 Task: Open Card Card0000000149 in Board Board0000000038 in Workspace WS0000000013 in Trello. Add Member Email0000000049 to Card Card0000000149 in Board Board0000000038 in Workspace WS0000000013 in Trello. Add Purple Label titled Label0000000149 to Card Card0000000149 in Board Board0000000038 in Workspace WS0000000013 in Trello. Add Checklist CL0000000149 to Card Card0000000149 in Board Board0000000038 in Workspace WS0000000013 in Trello. Add Dates with Start Date as Aug 01 2023 and Due Date as Aug 31 2023 to Card Card0000000149 in Board Board0000000038 in Workspace WS0000000013 in Trello
Action: Mouse moved to (157, 537)
Screenshot: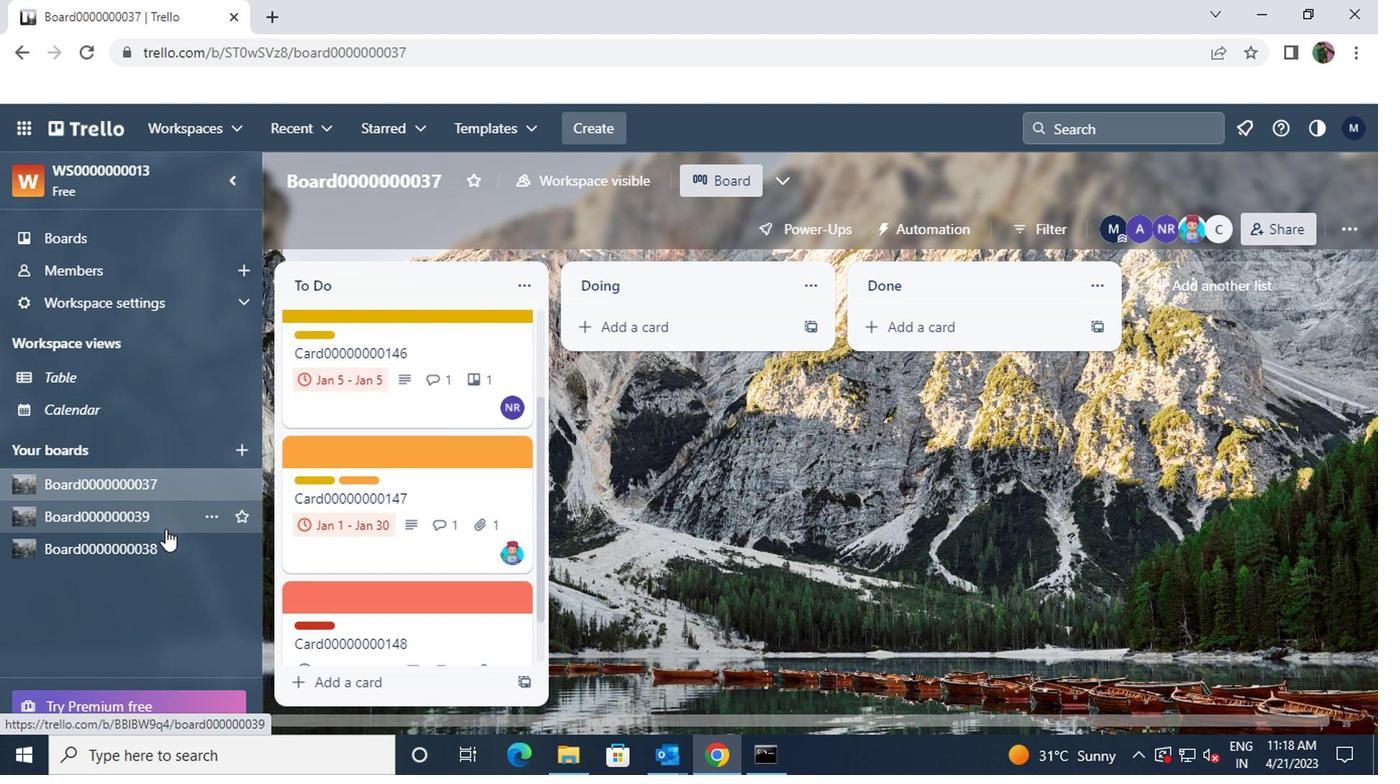 
Action: Mouse pressed left at (157, 537)
Screenshot: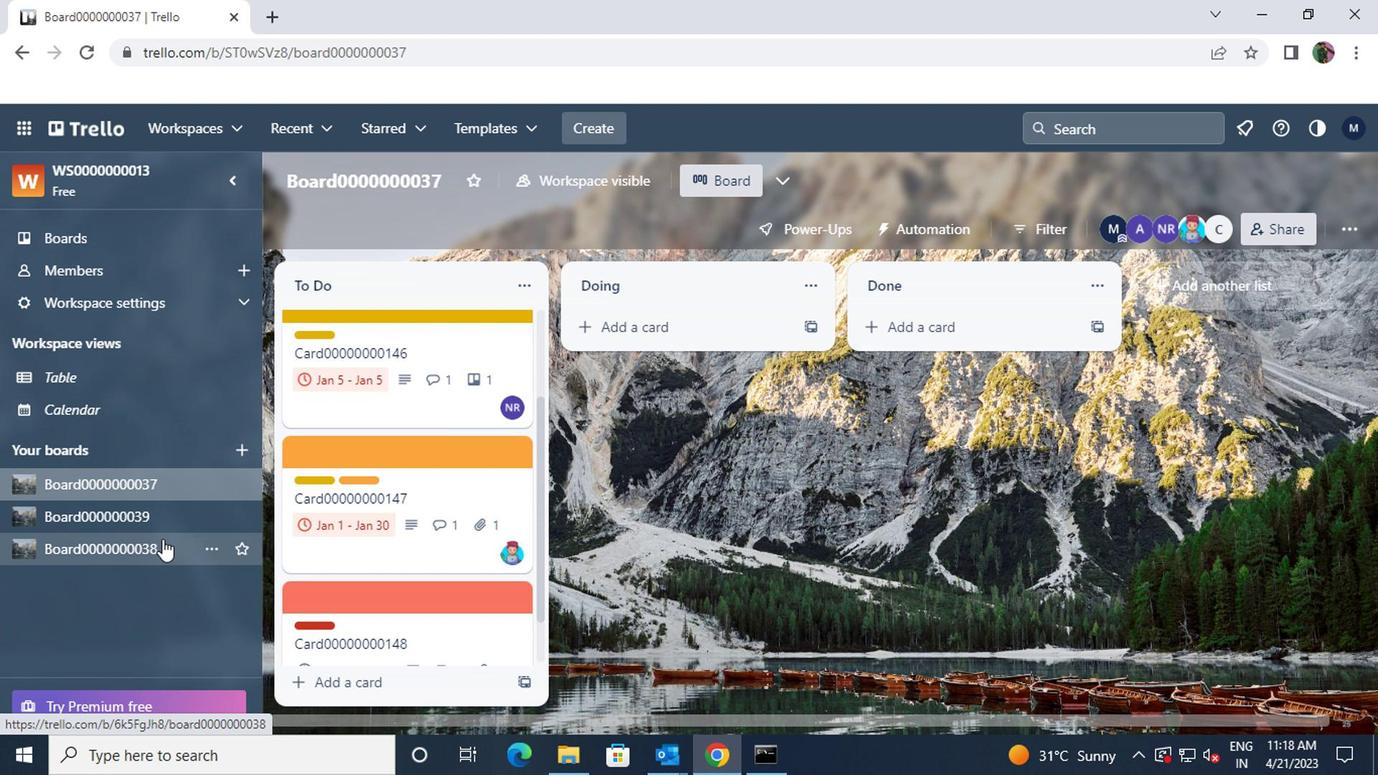 
Action: Mouse moved to (330, 286)
Screenshot: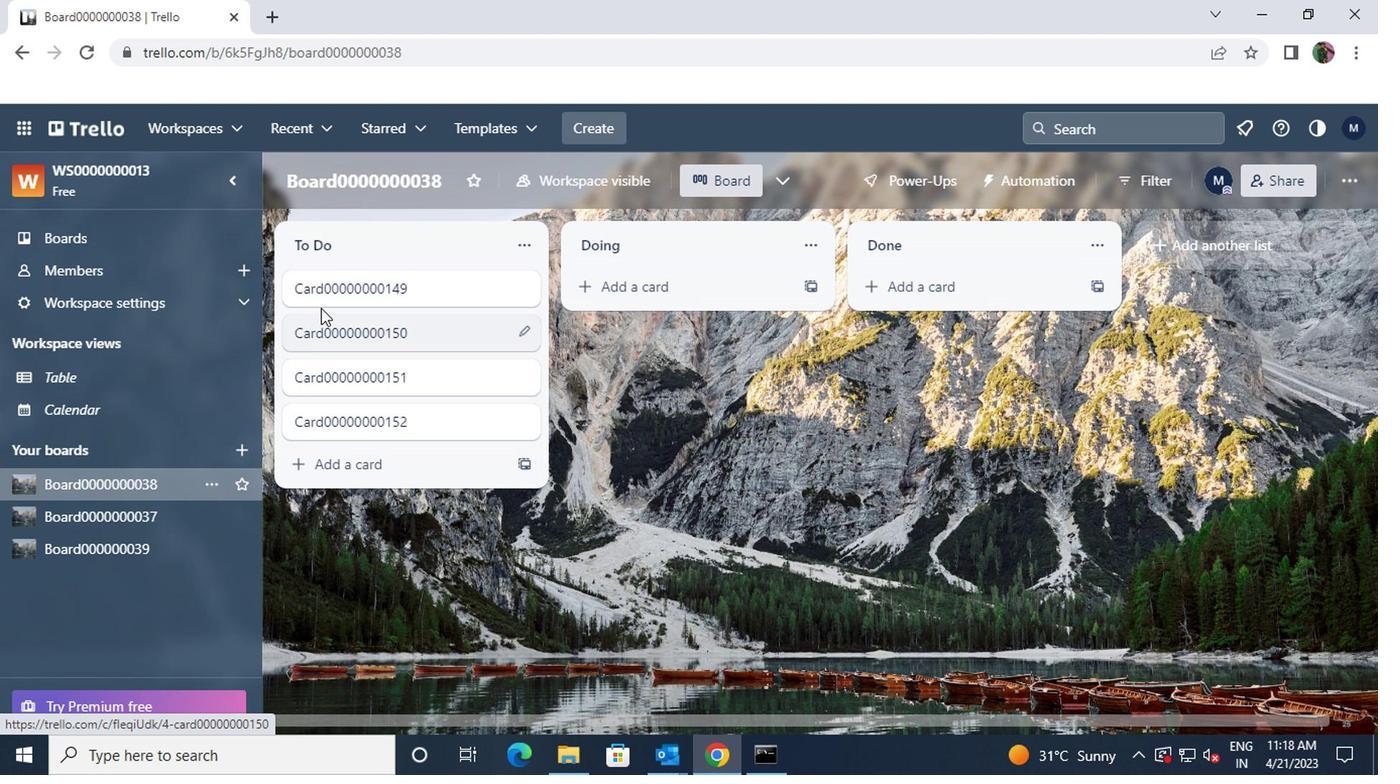 
Action: Mouse pressed left at (330, 286)
Screenshot: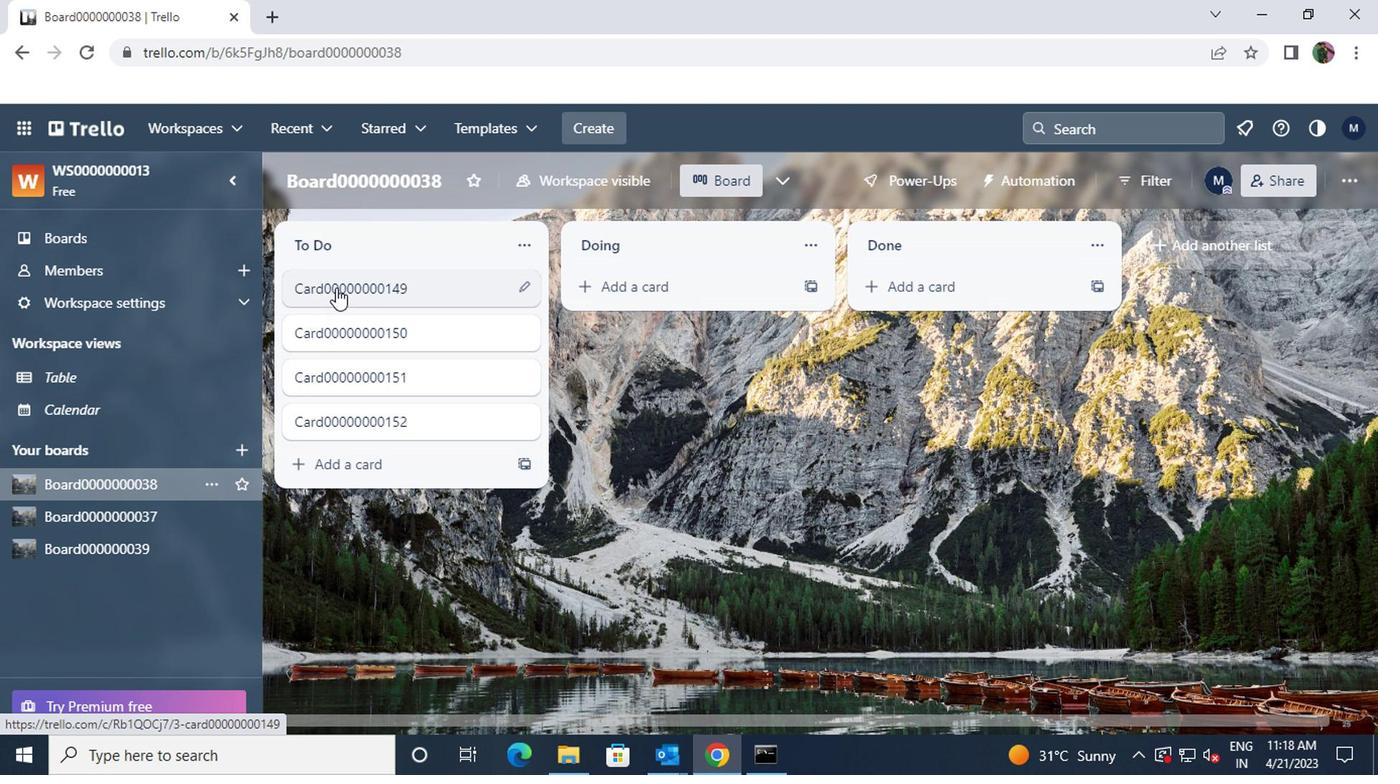 
Action: Mouse moved to (1011, 286)
Screenshot: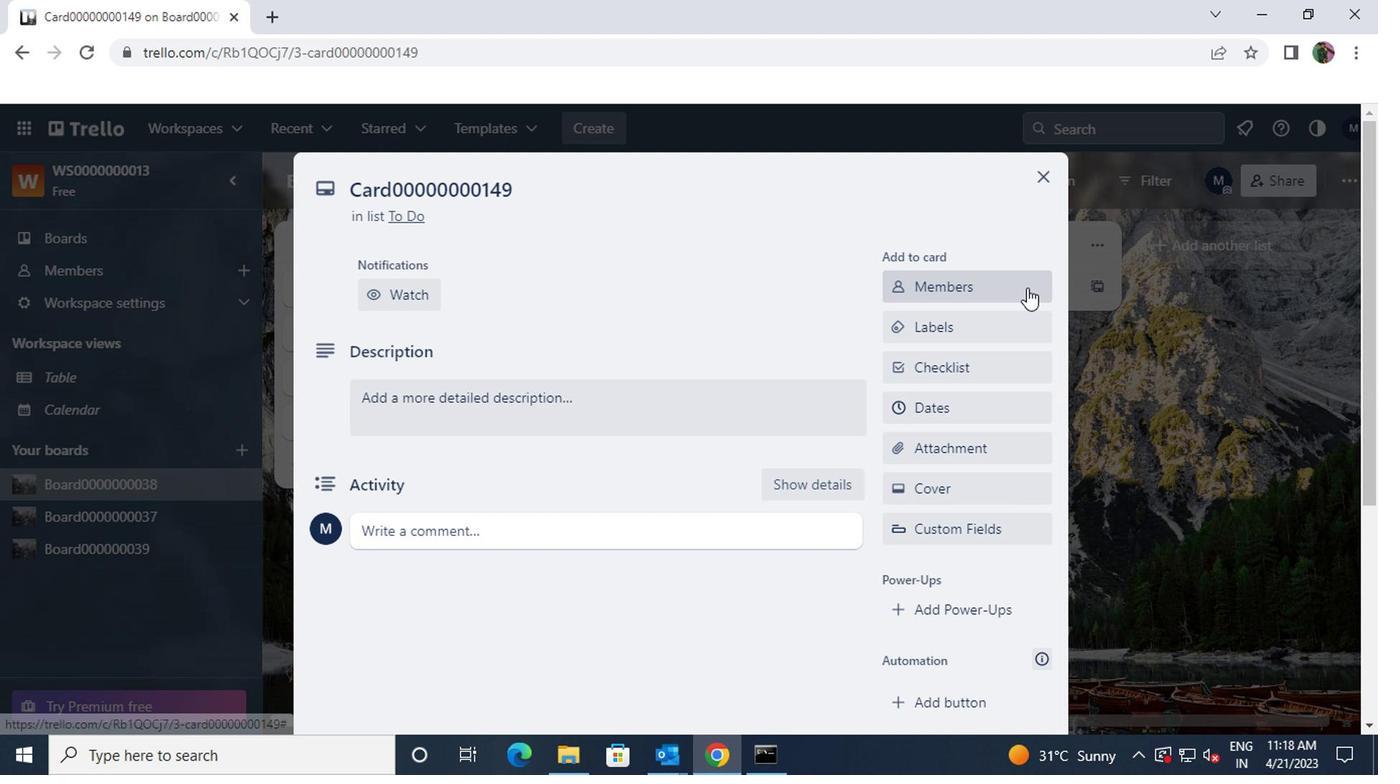 
Action: Mouse pressed left at (1011, 286)
Screenshot: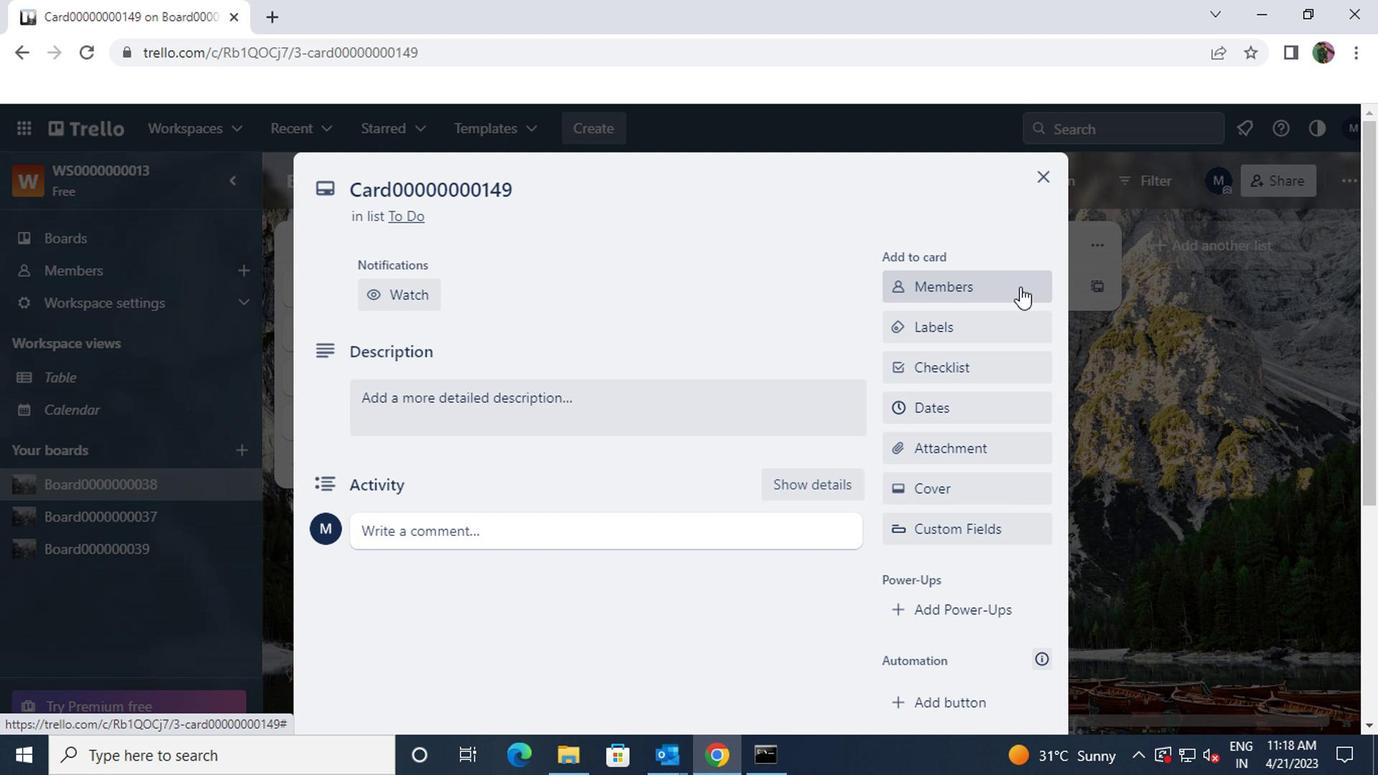 
Action: Mouse moved to (999, 291)
Screenshot: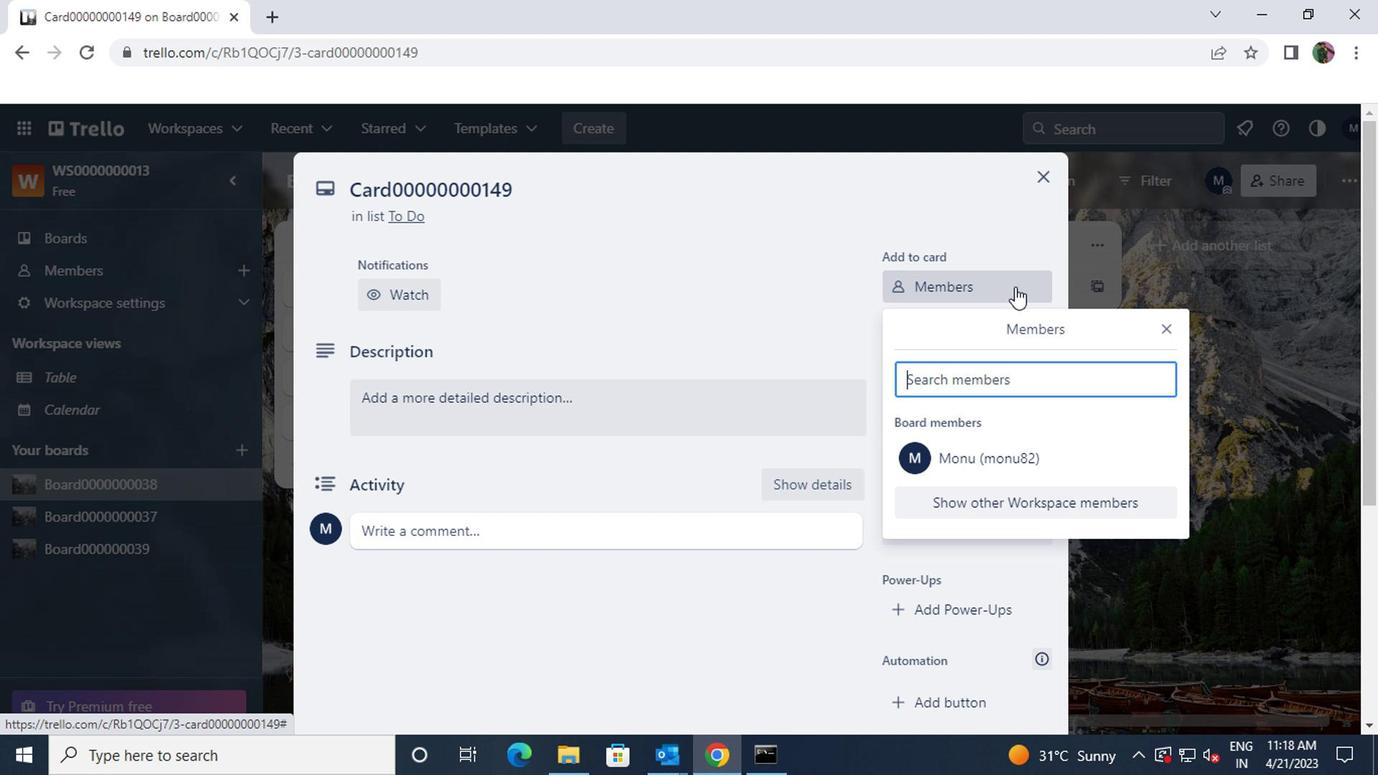 
Action: Key pressed ayush98111<Key.shift>@GMAIL.COM
Screenshot: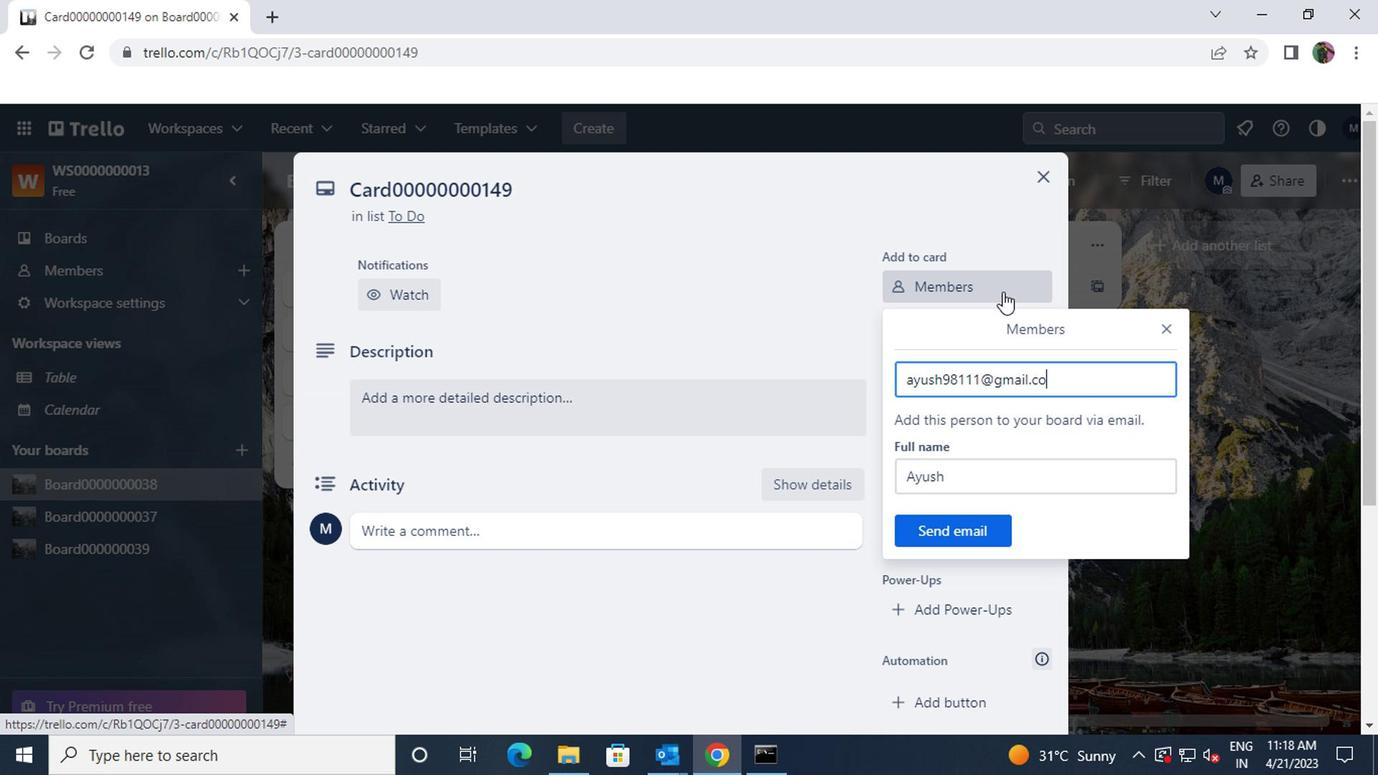 
Action: Mouse moved to (964, 524)
Screenshot: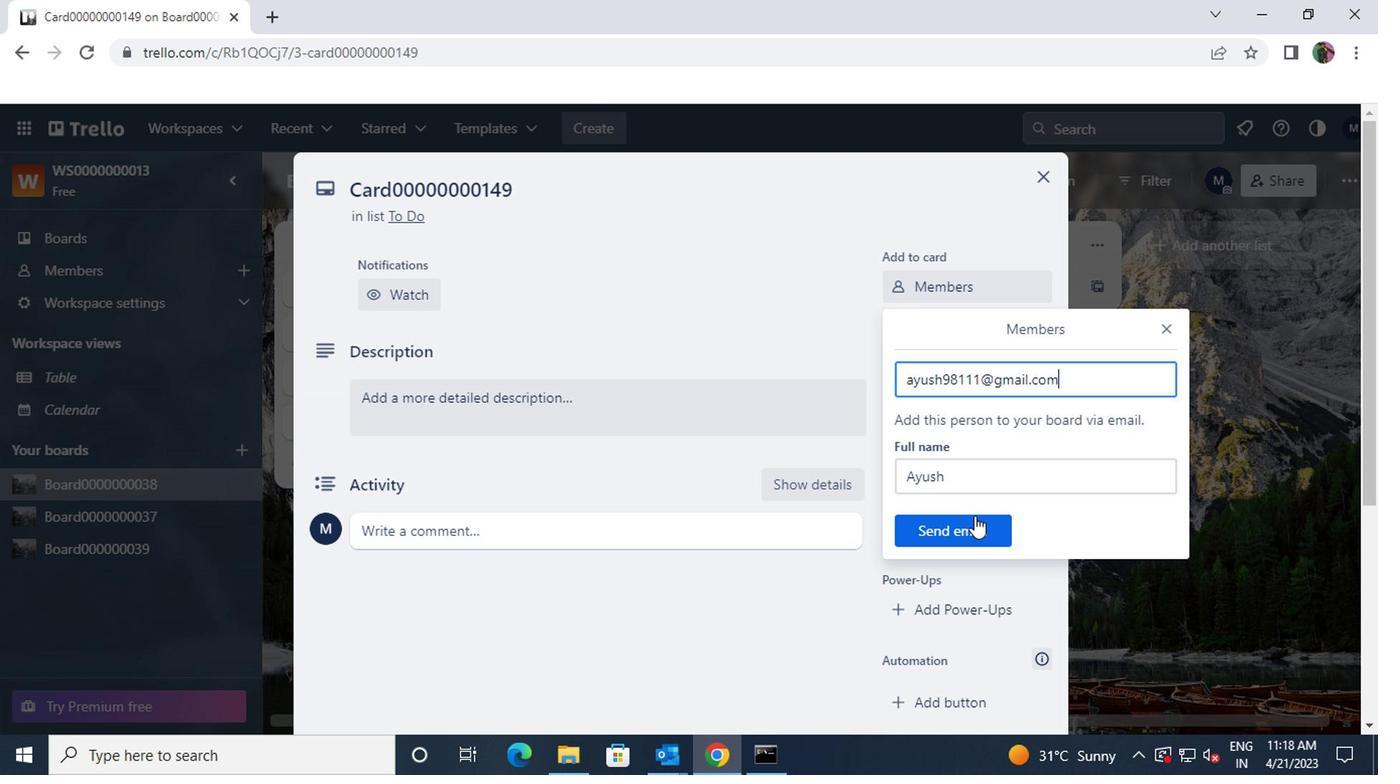 
Action: Mouse pressed left at (964, 524)
Screenshot: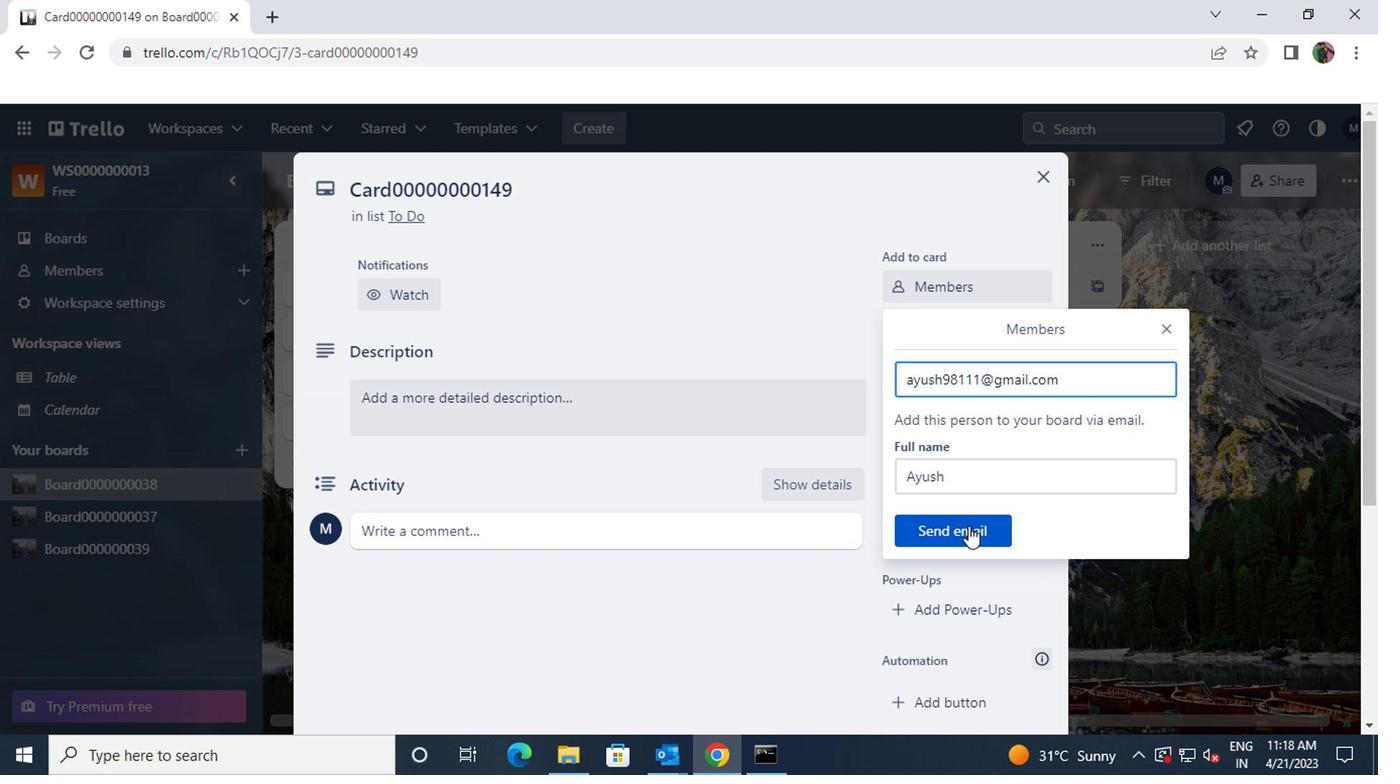 
Action: Mouse moved to (937, 331)
Screenshot: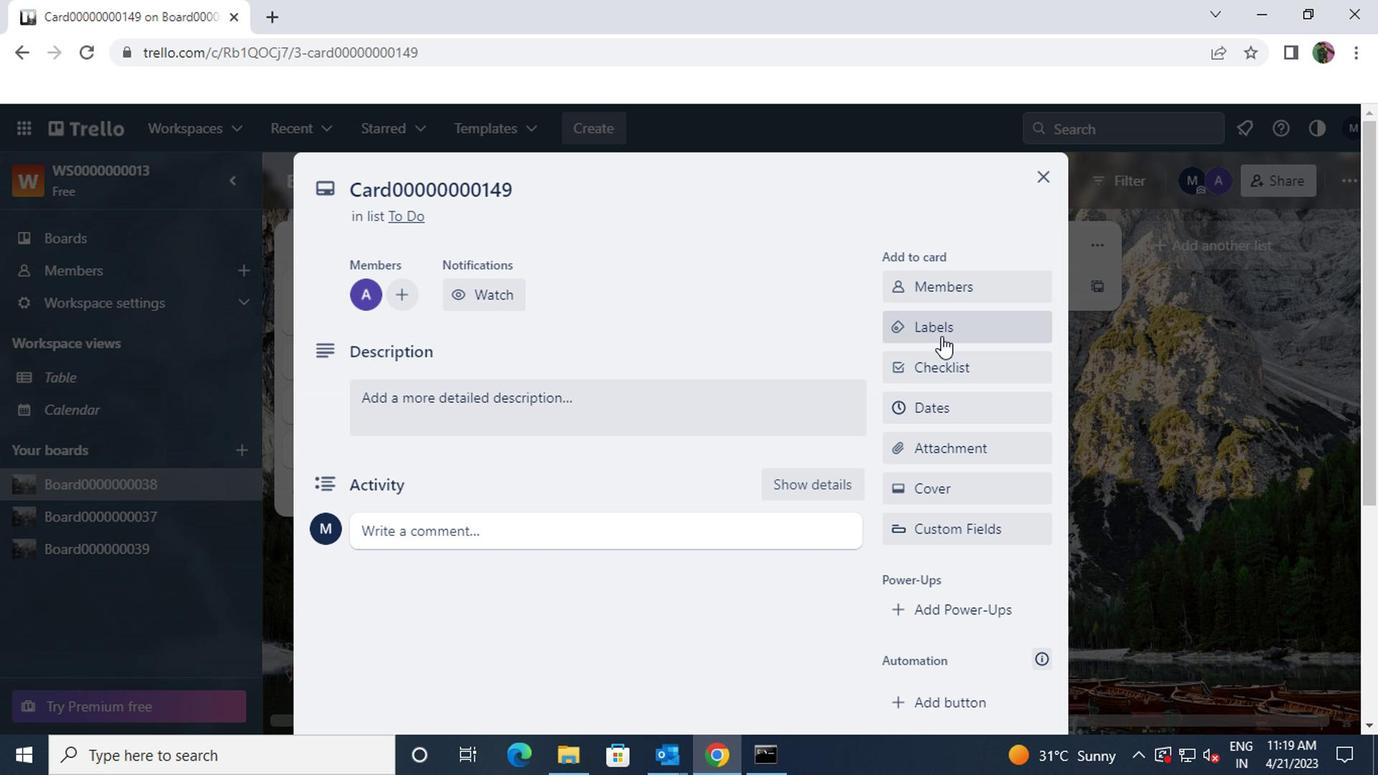 
Action: Mouse pressed left at (937, 331)
Screenshot: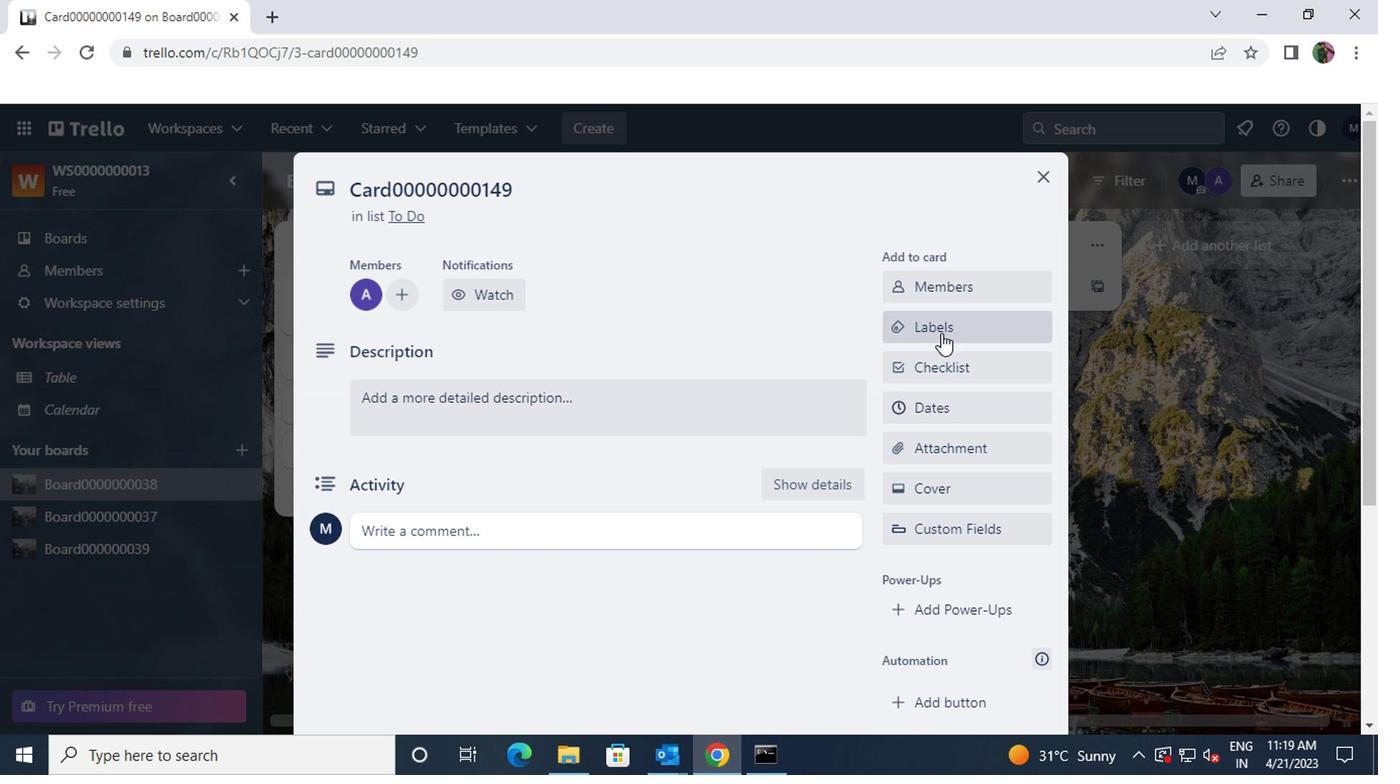 
Action: Mouse moved to (1001, 527)
Screenshot: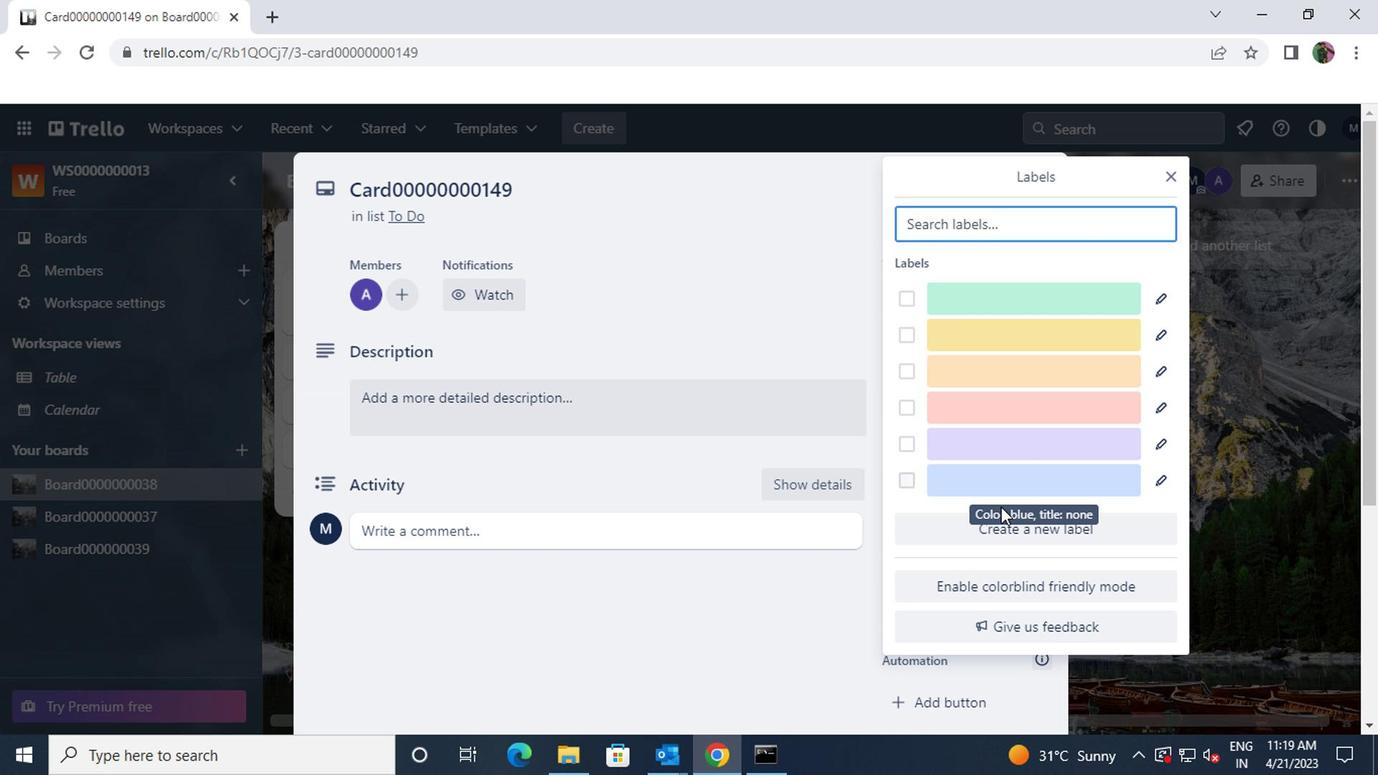 
Action: Mouse pressed left at (1001, 527)
Screenshot: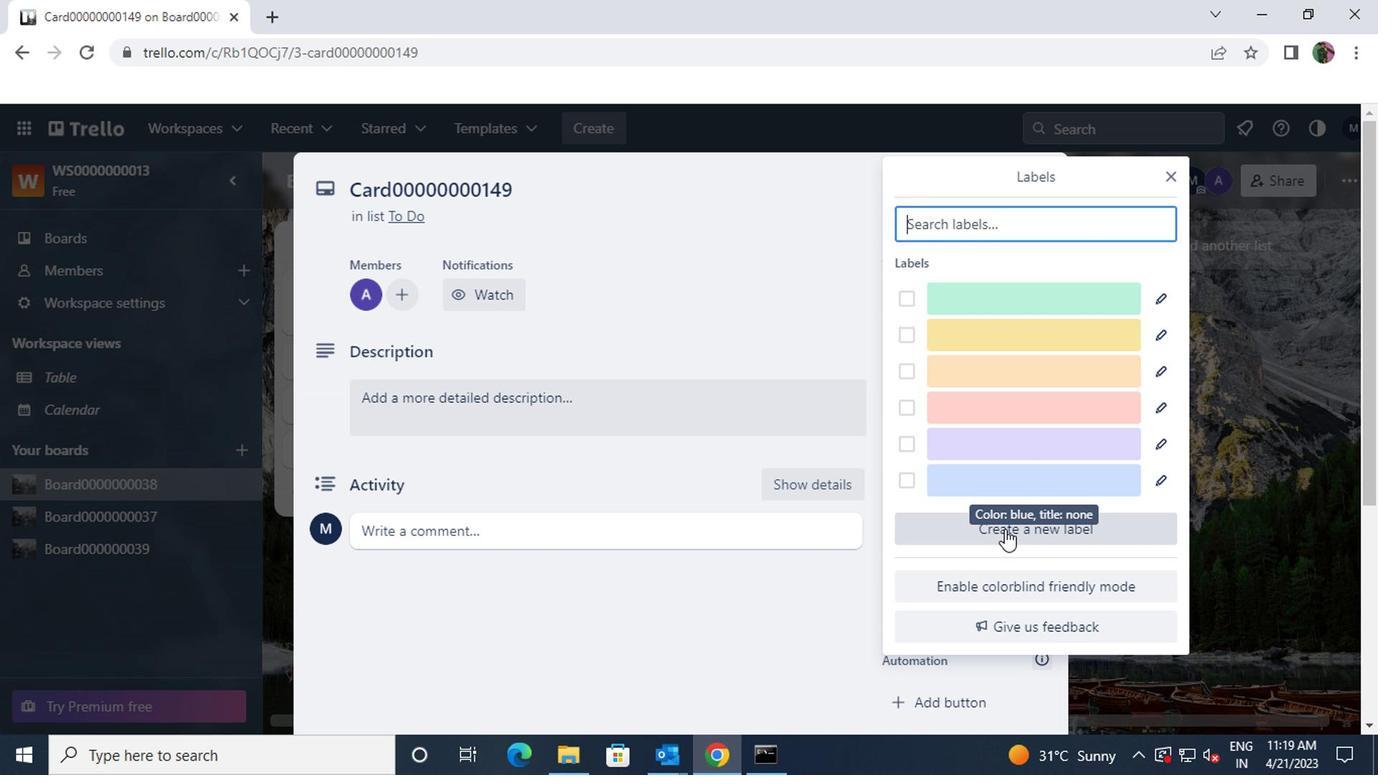 
Action: Mouse moved to (949, 363)
Screenshot: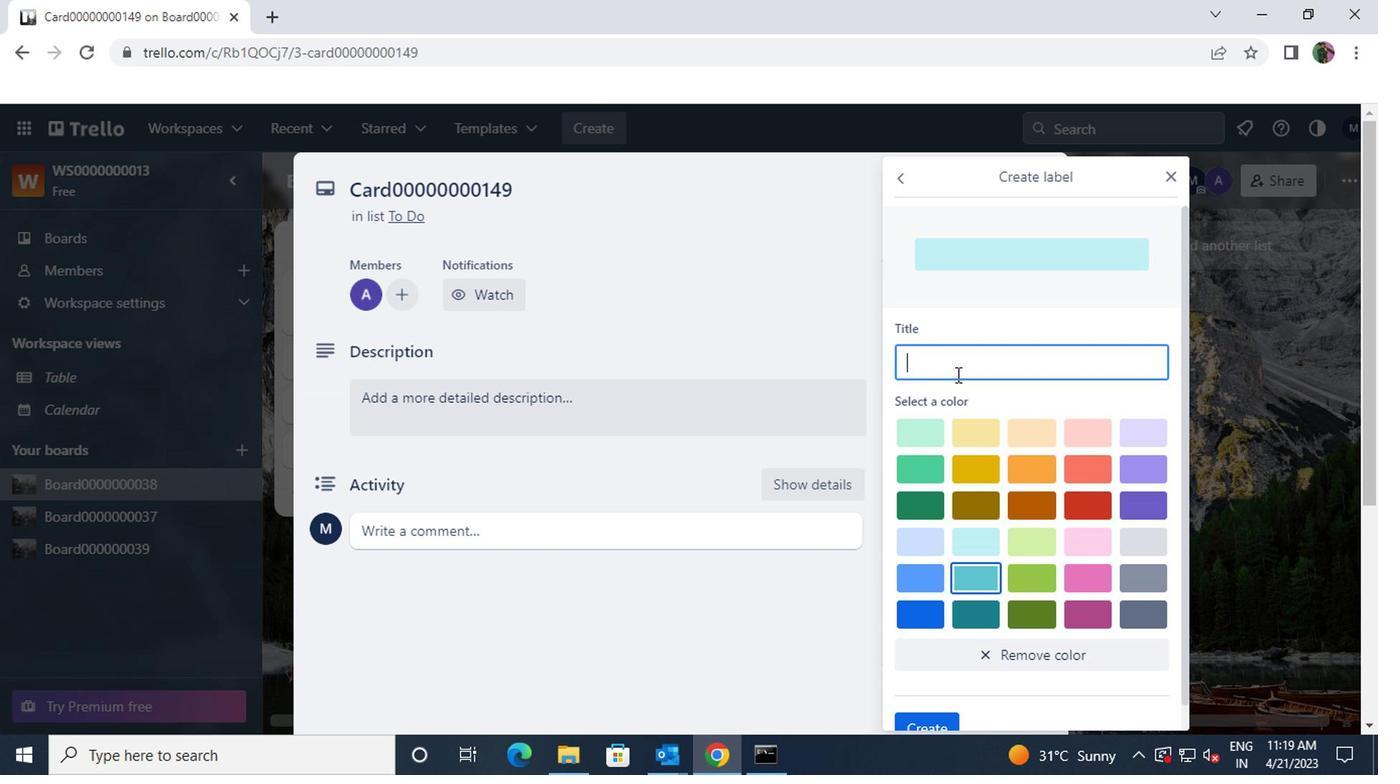 
Action: Mouse pressed left at (949, 363)
Screenshot: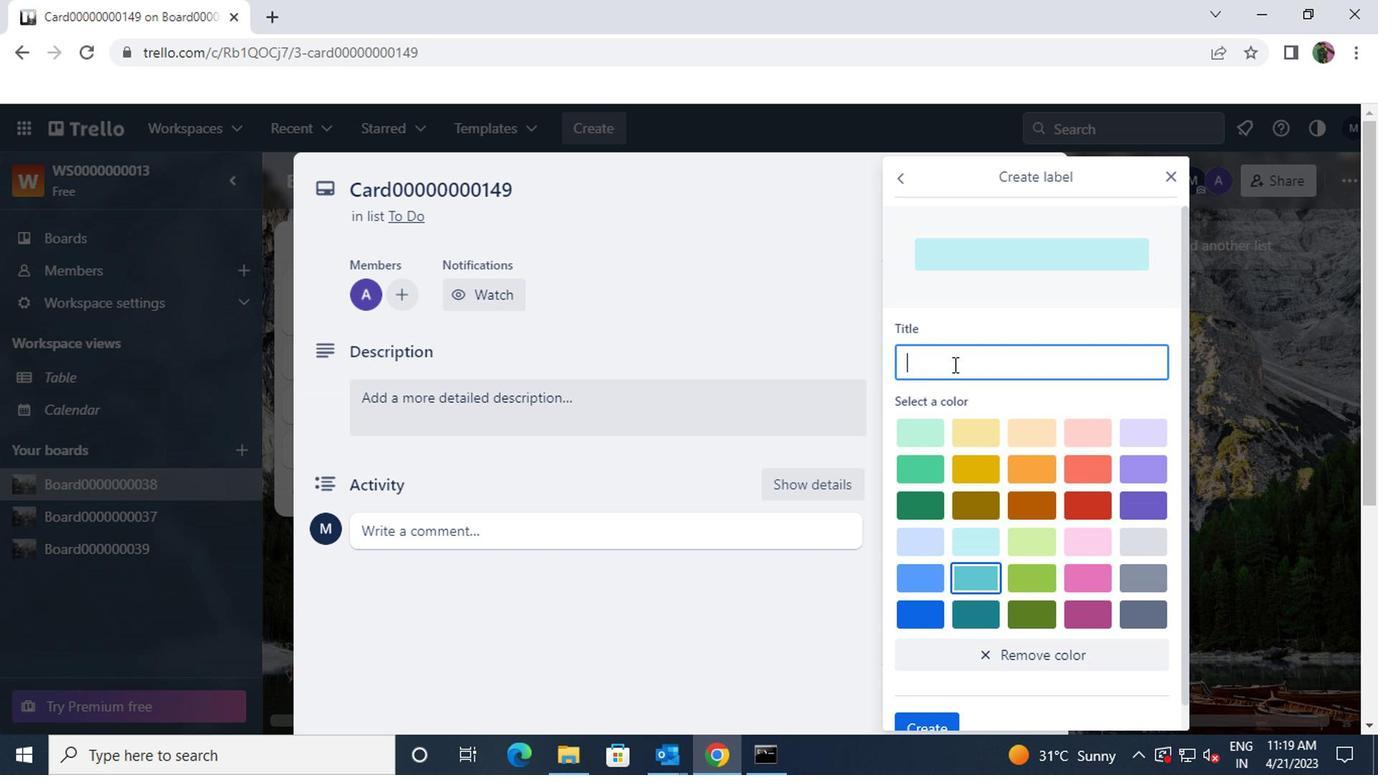 
Action: Key pressed LABEL0000000149
Screenshot: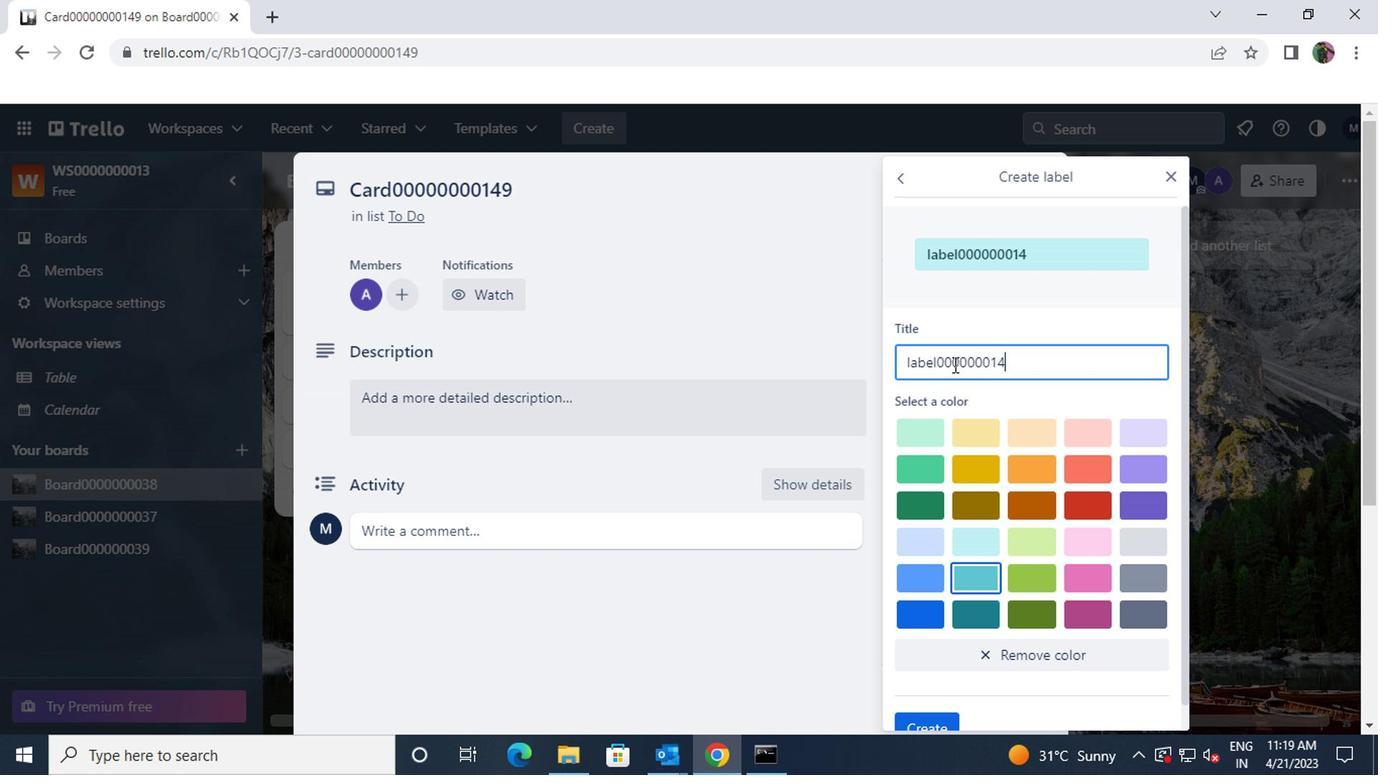 
Action: Mouse moved to (1145, 499)
Screenshot: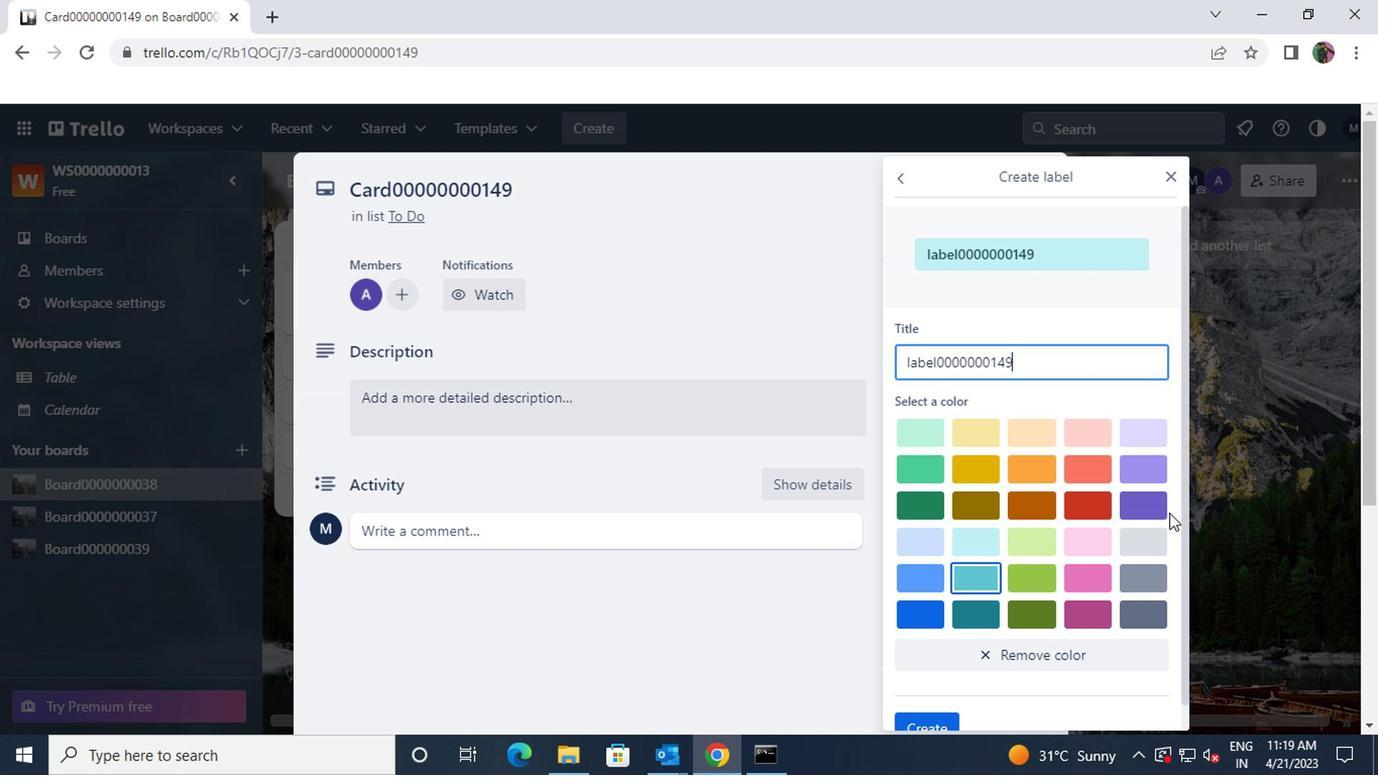 
Action: Mouse pressed left at (1145, 499)
Screenshot: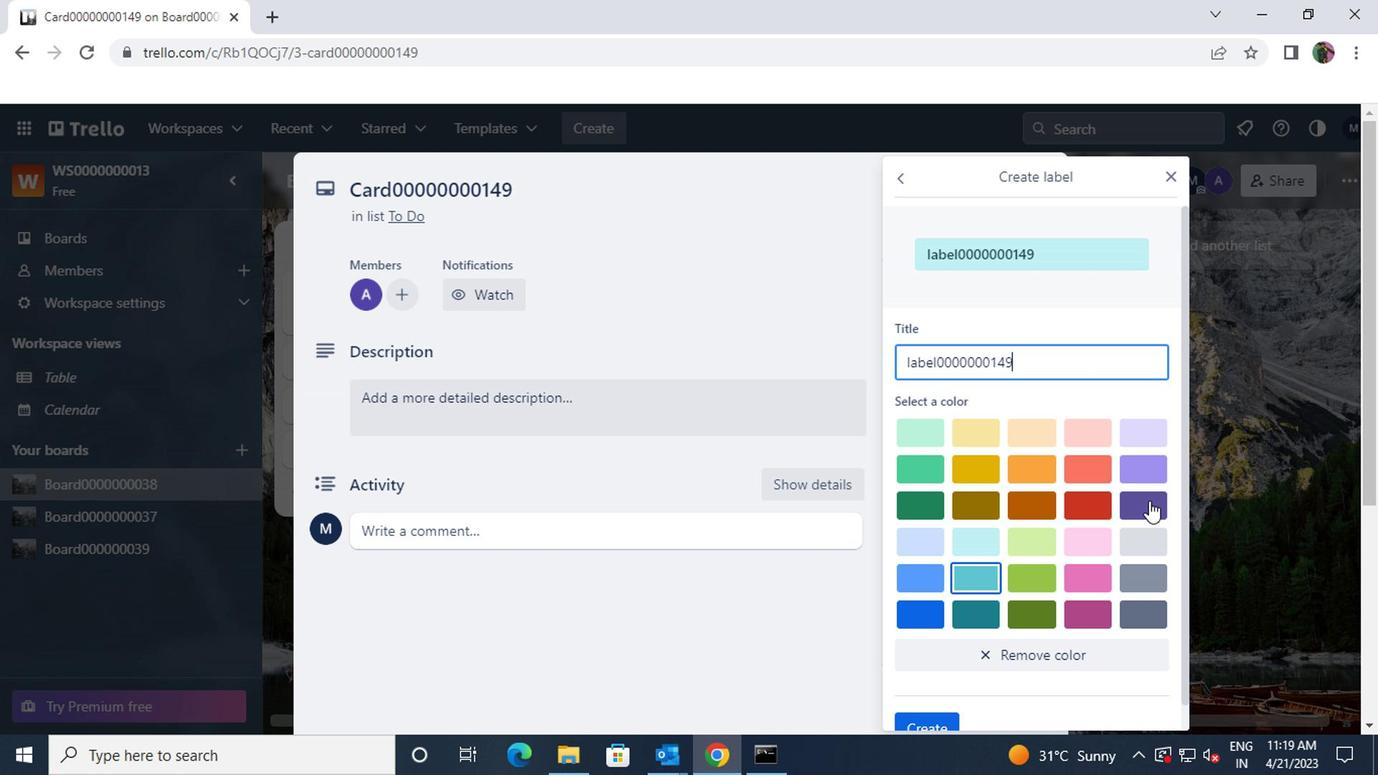
Action: Mouse moved to (1021, 557)
Screenshot: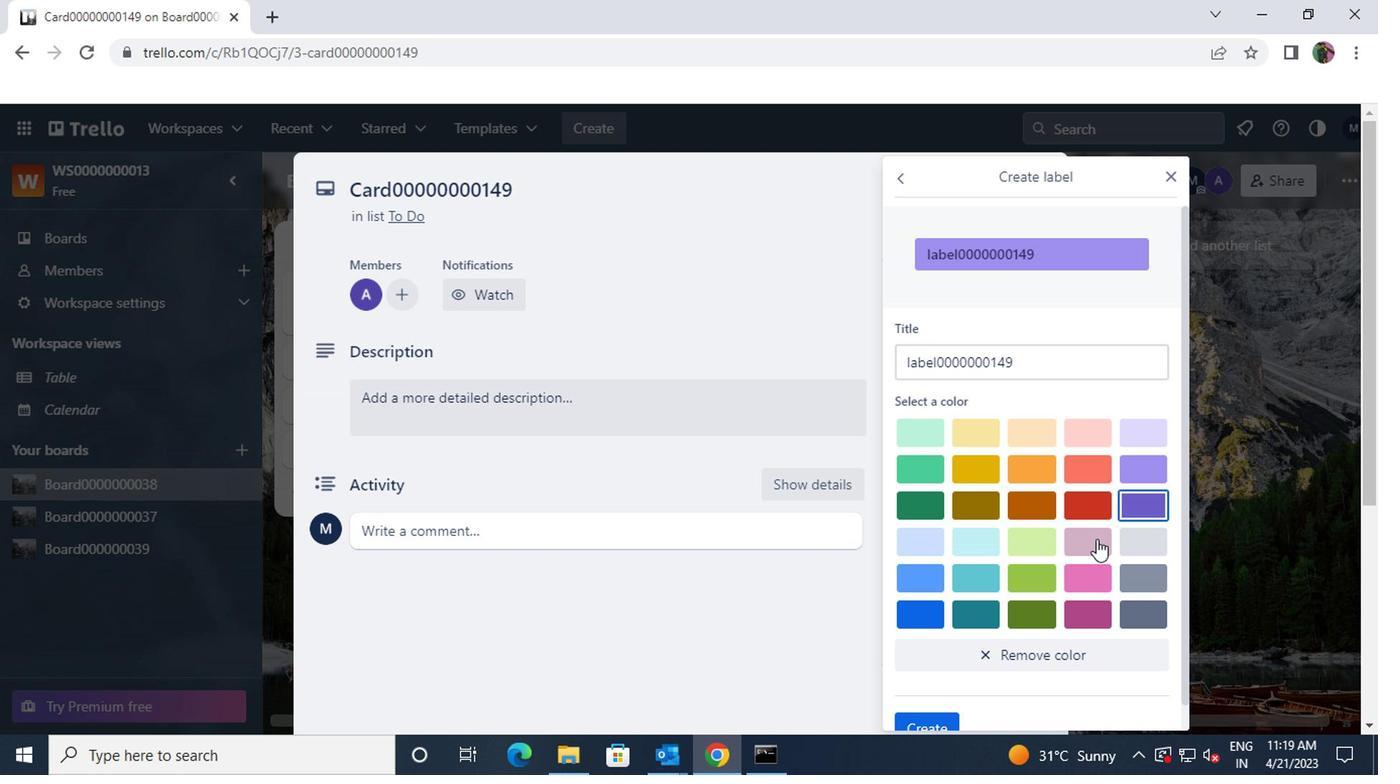 
Action: Mouse scrolled (1021, 557) with delta (0, 0)
Screenshot: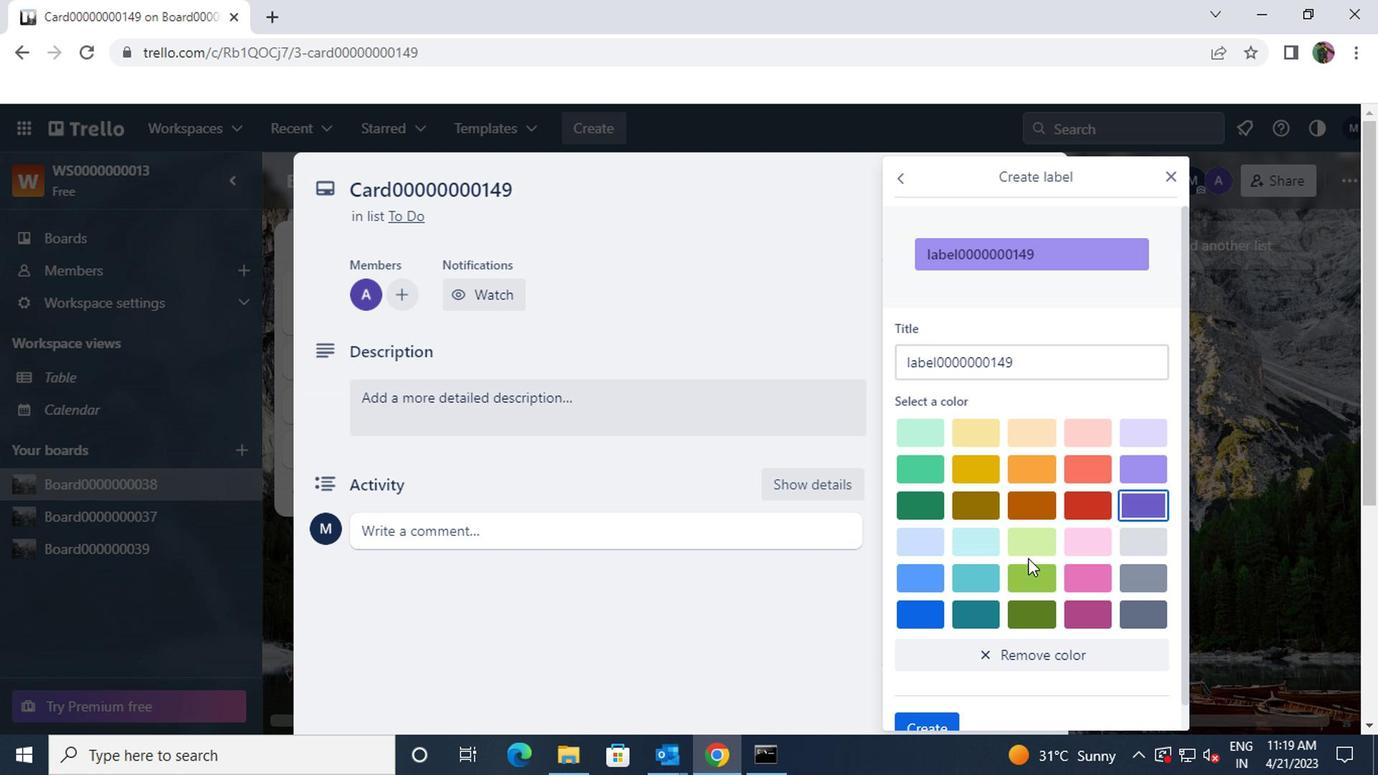 
Action: Mouse scrolled (1021, 557) with delta (0, 0)
Screenshot: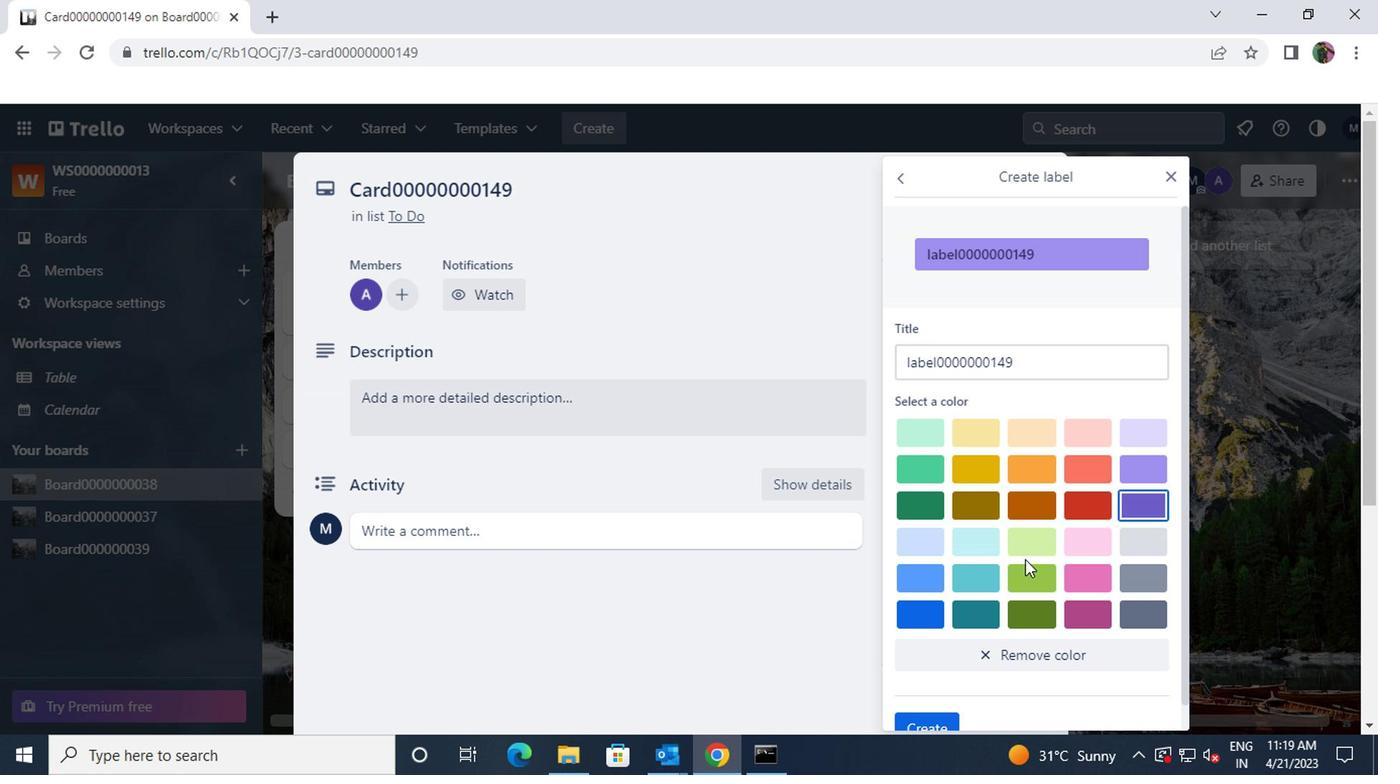 
Action: Mouse moved to (935, 692)
Screenshot: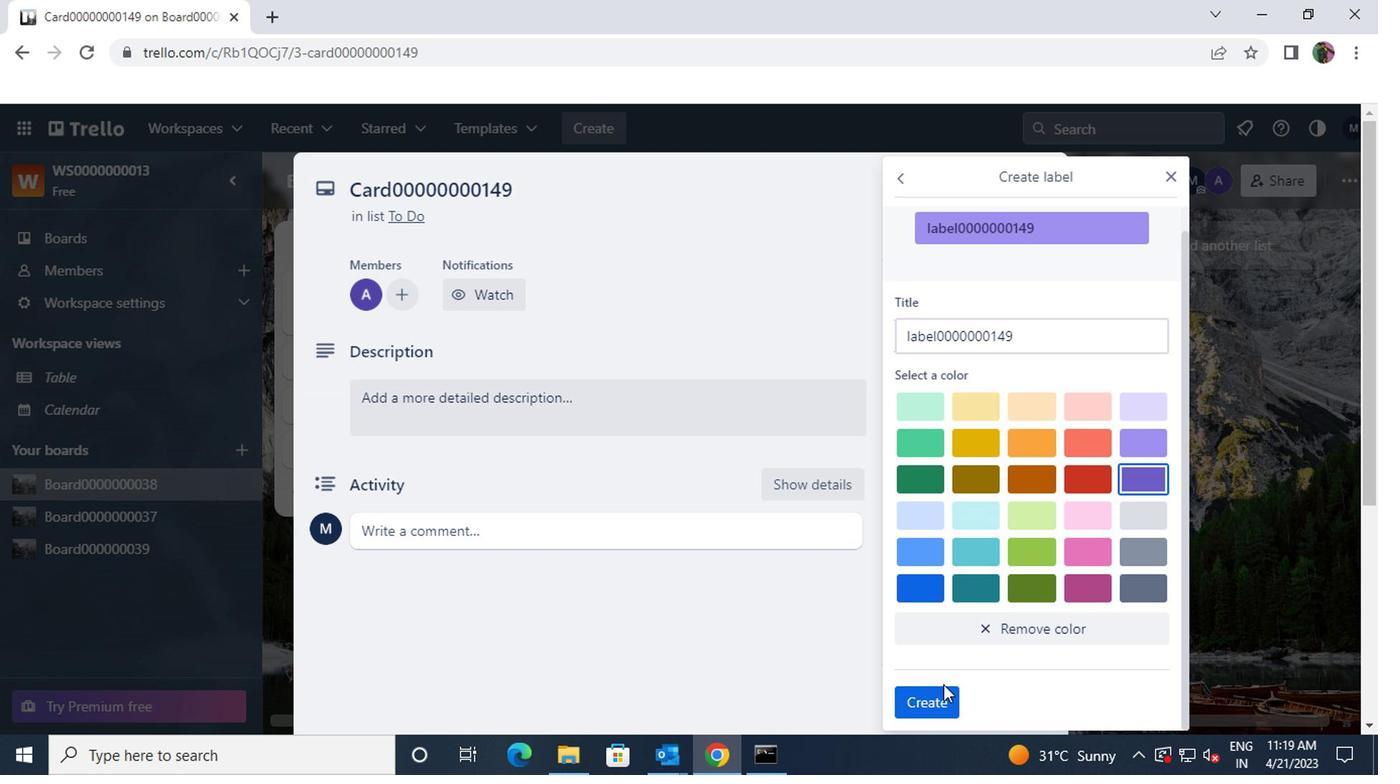 
Action: Mouse pressed left at (935, 692)
Screenshot: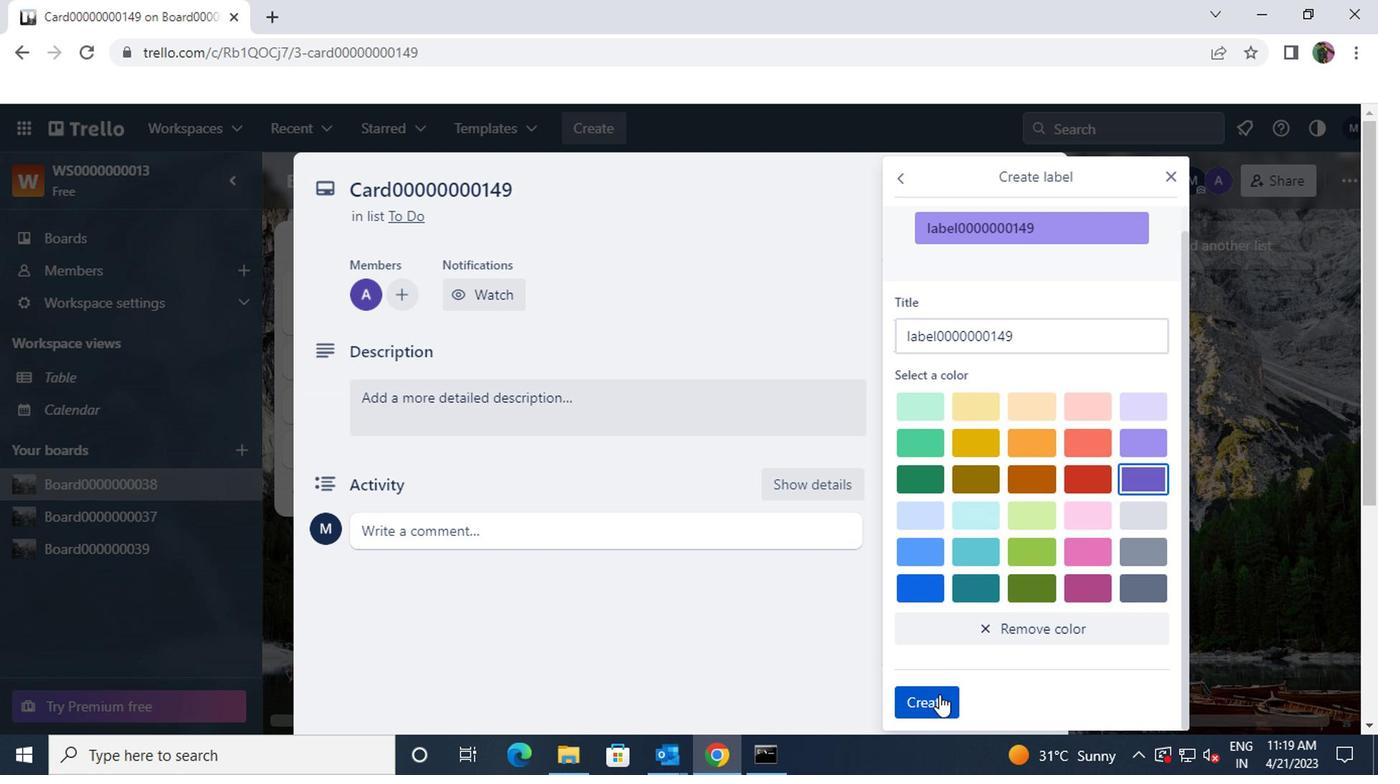 
Action: Mouse moved to (1165, 174)
Screenshot: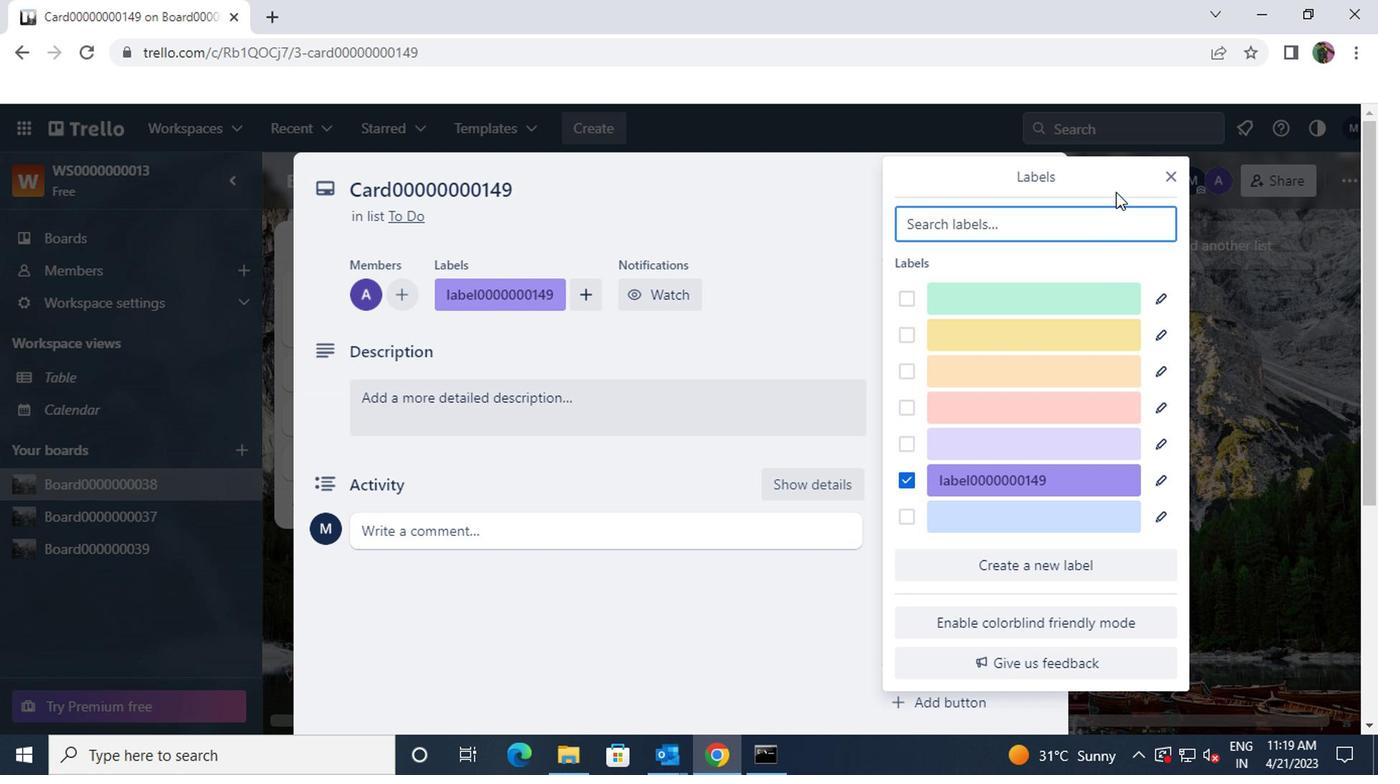 
Action: Mouse pressed left at (1165, 174)
Screenshot: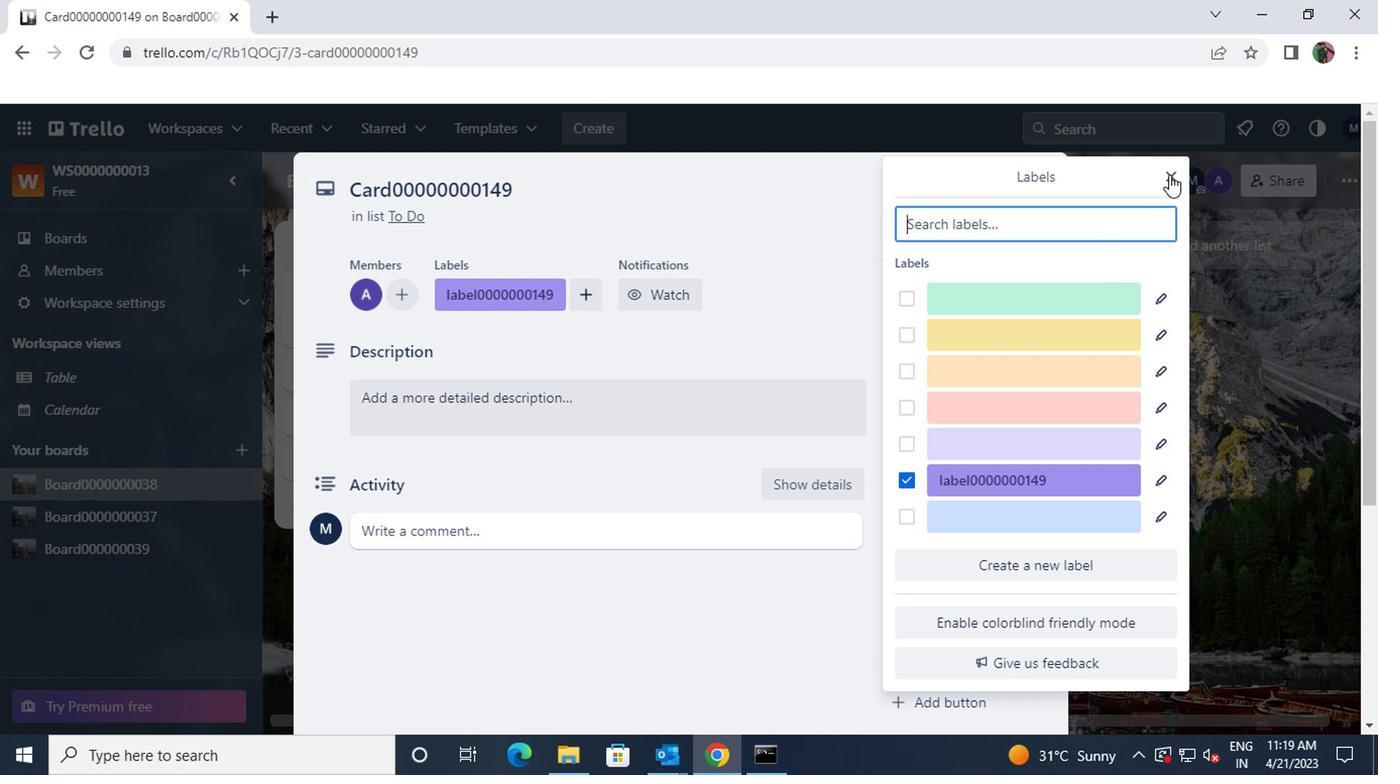 
Action: Mouse moved to (984, 356)
Screenshot: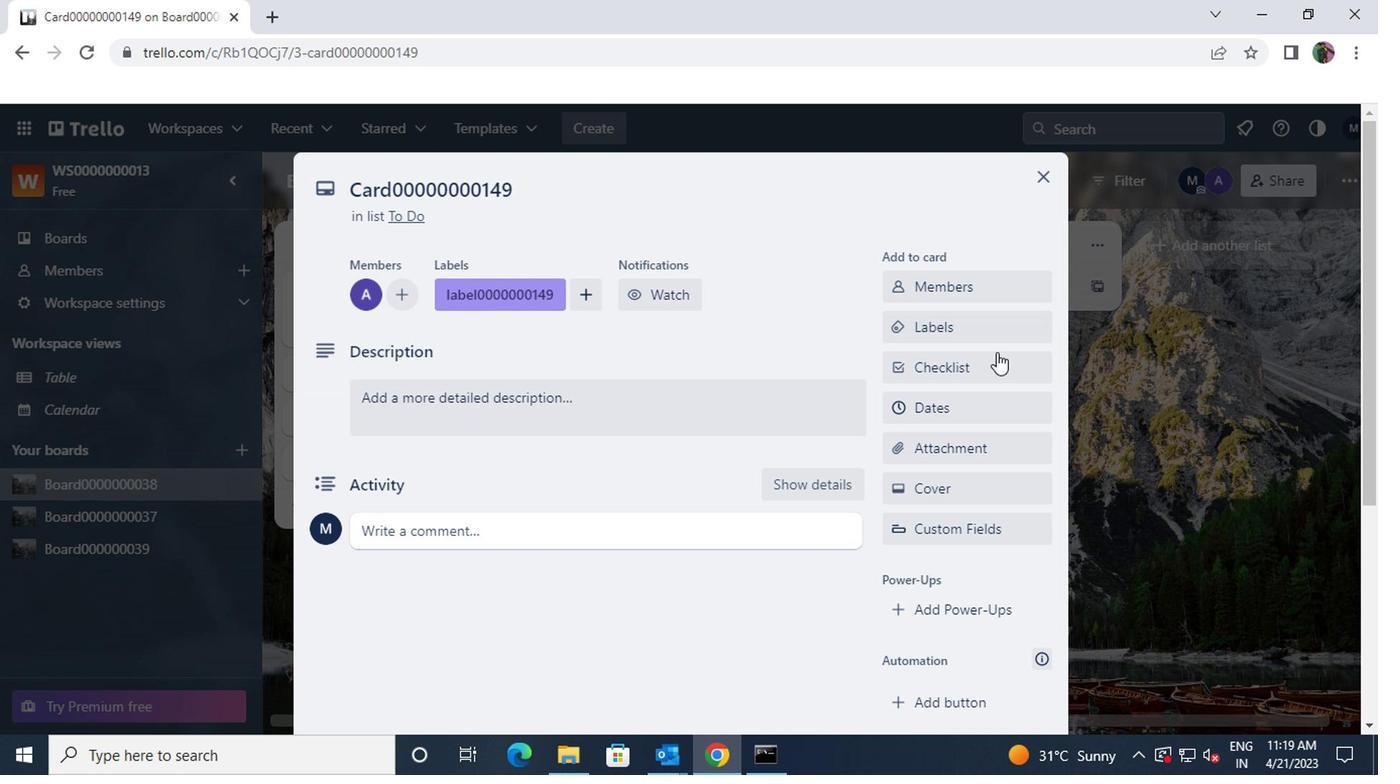 
Action: Mouse pressed left at (984, 356)
Screenshot: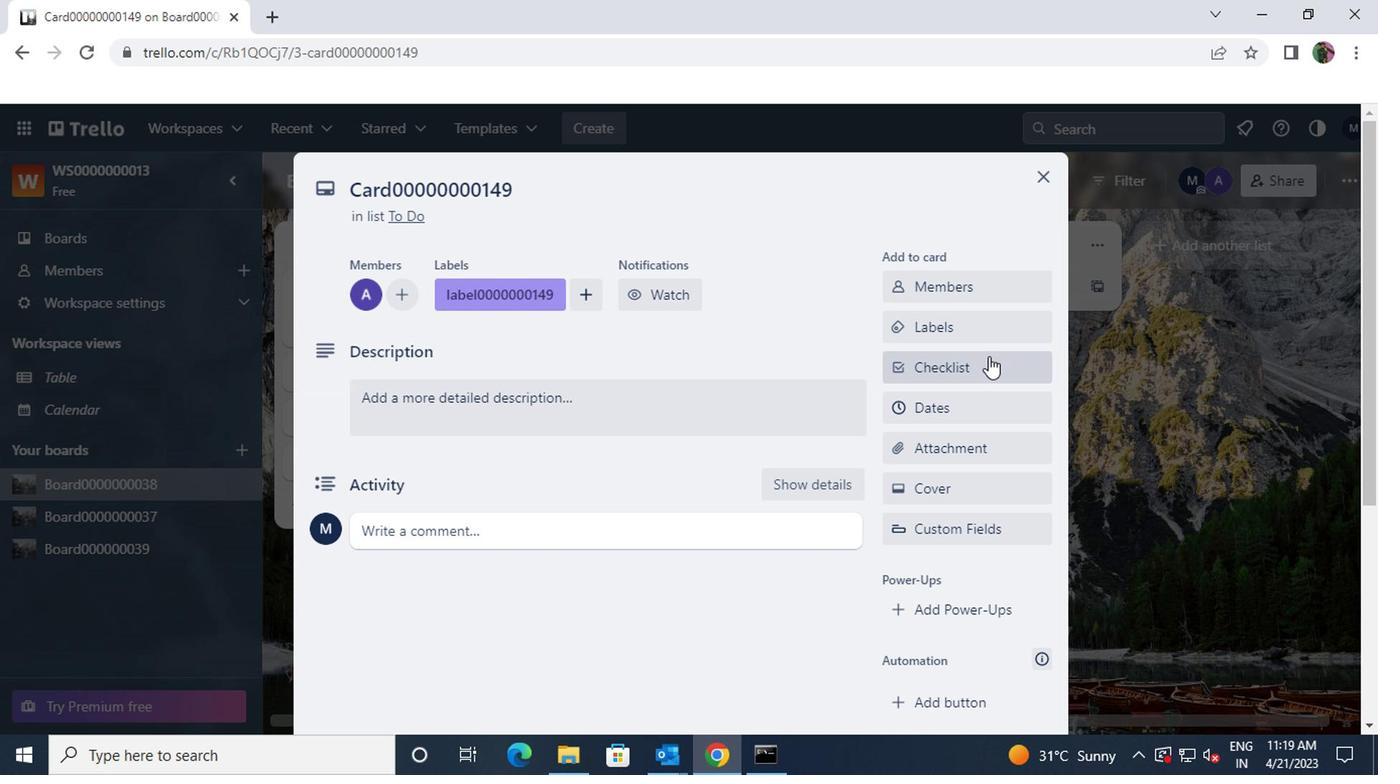 
Action: Key pressed <Key.shift>C<Key.shift>L0000000149
Screenshot: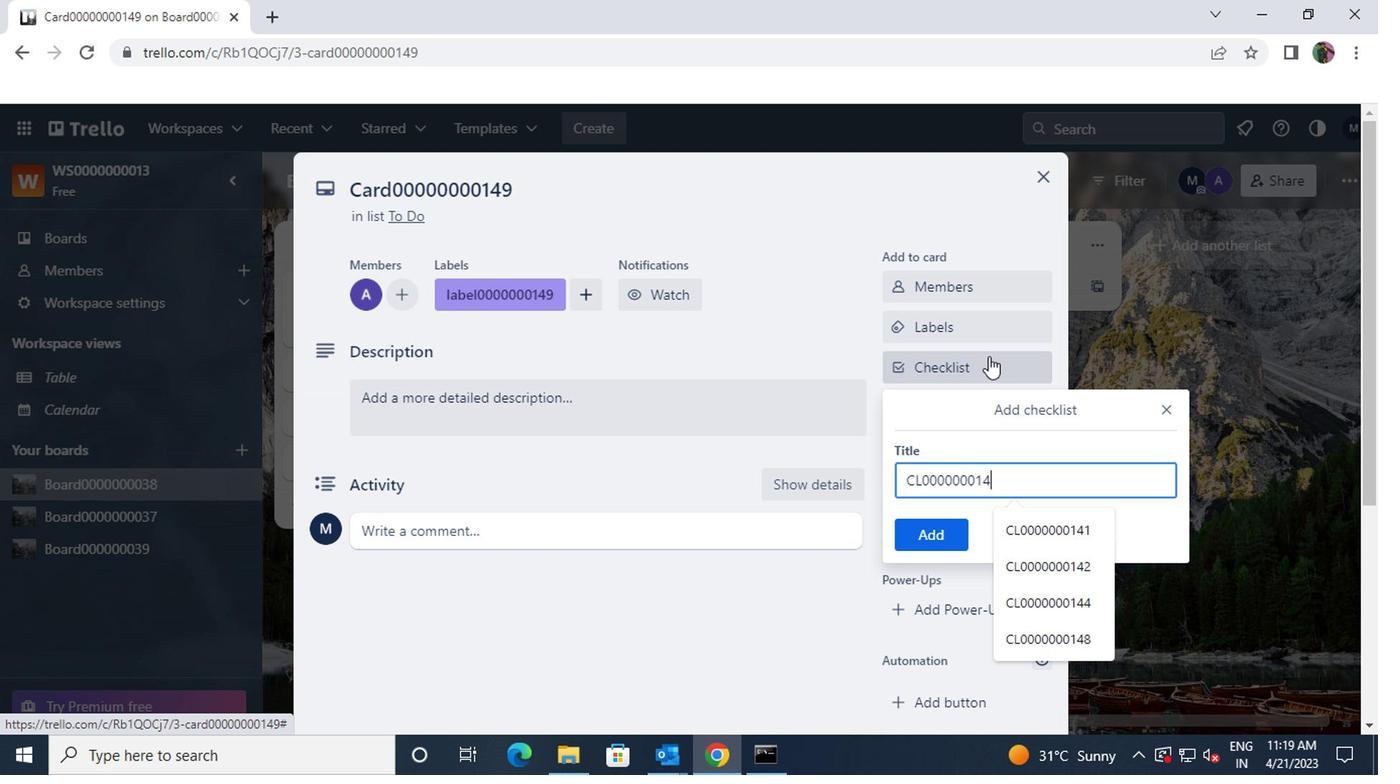 
Action: Mouse moved to (949, 527)
Screenshot: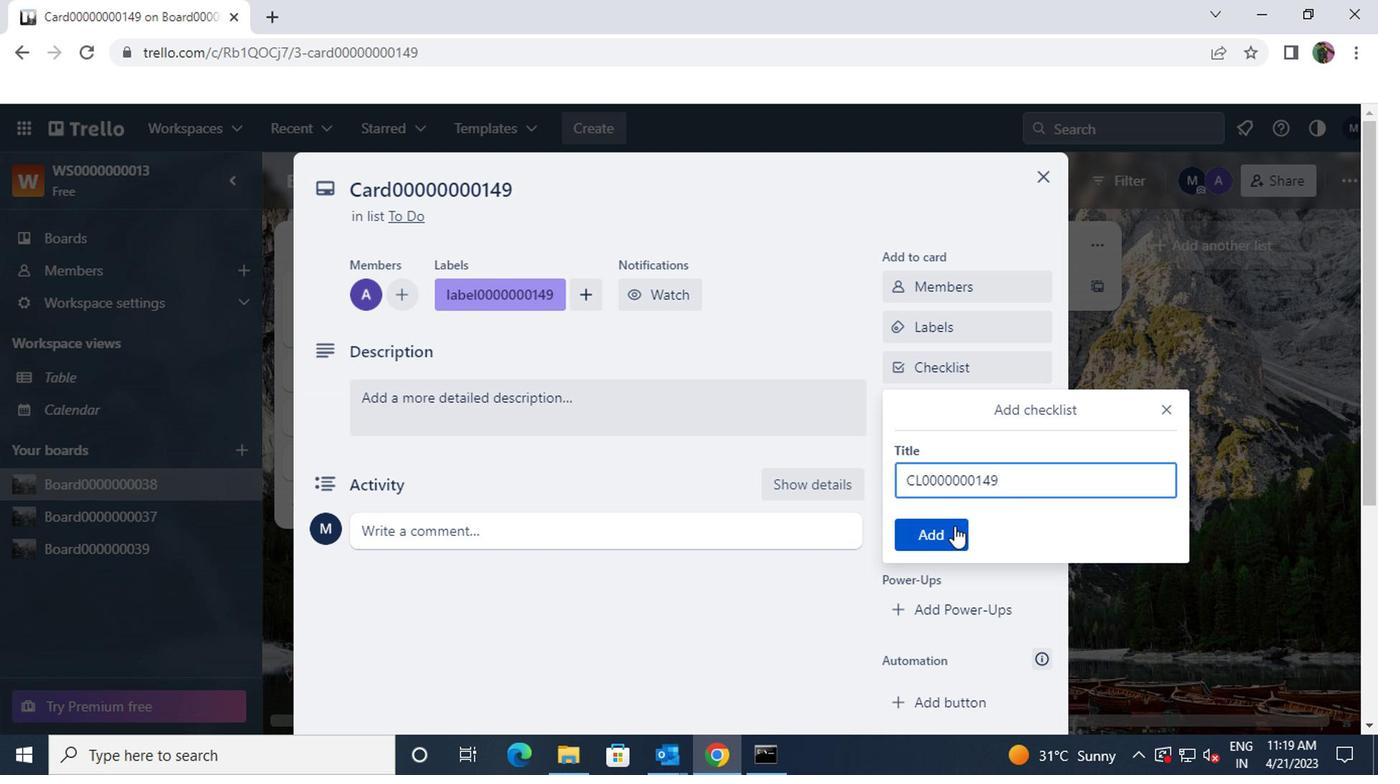
Action: Mouse pressed left at (949, 527)
Screenshot: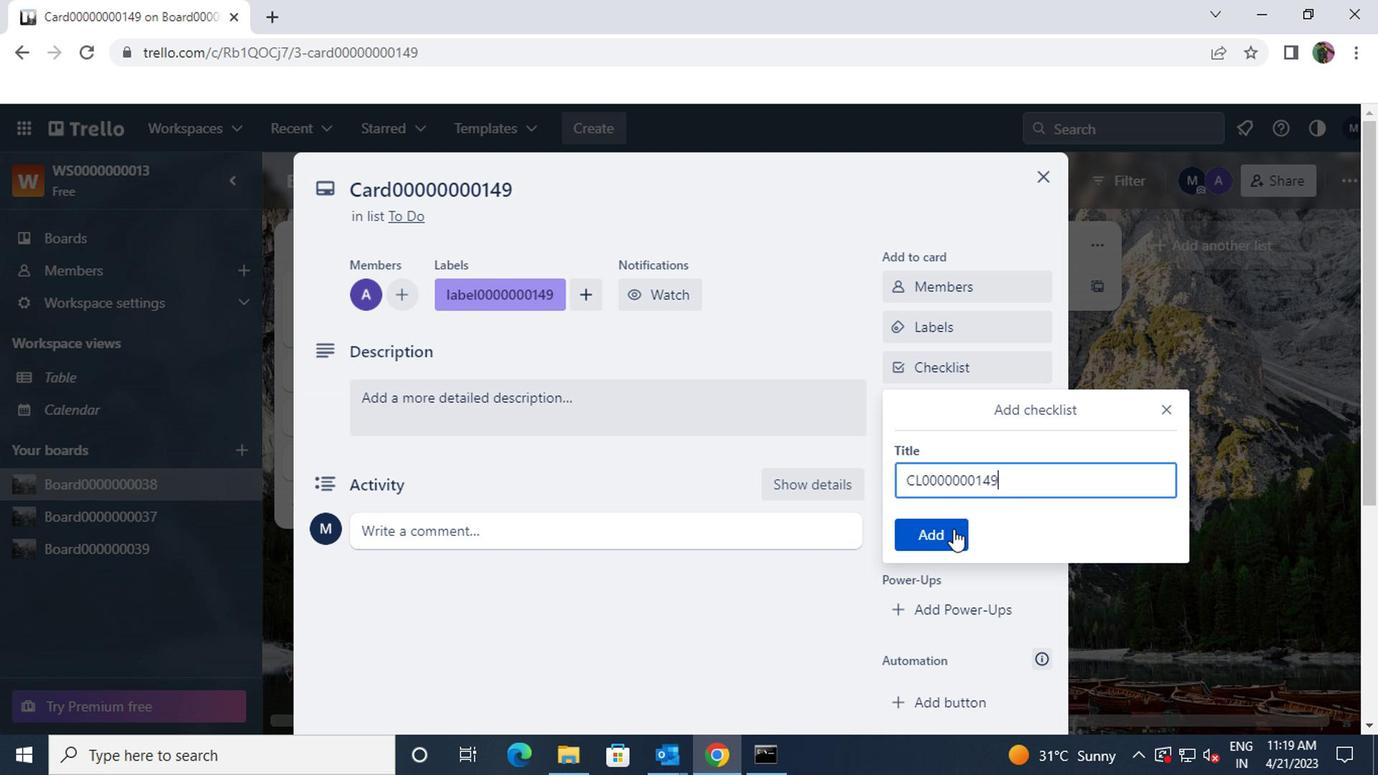 
Action: Mouse moved to (949, 407)
Screenshot: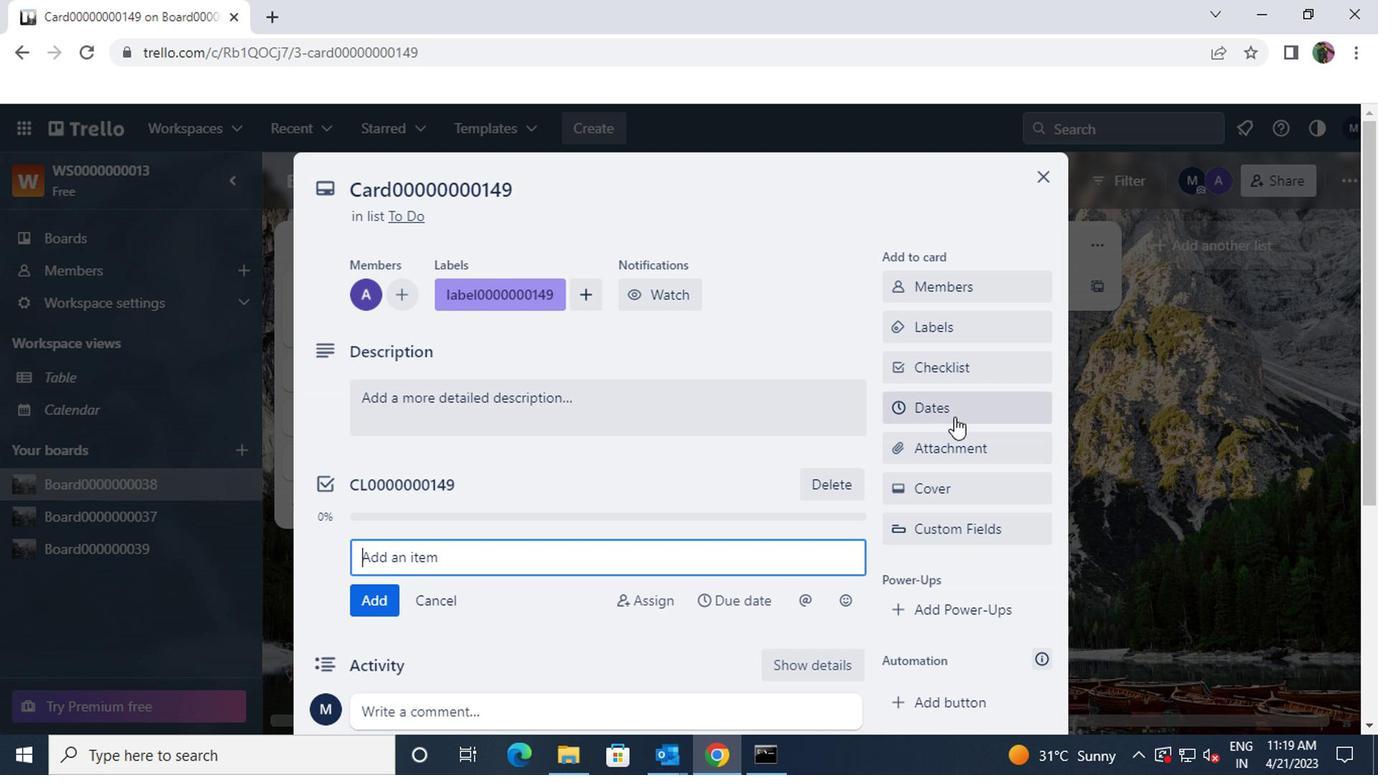 
Action: Mouse pressed left at (949, 407)
Screenshot: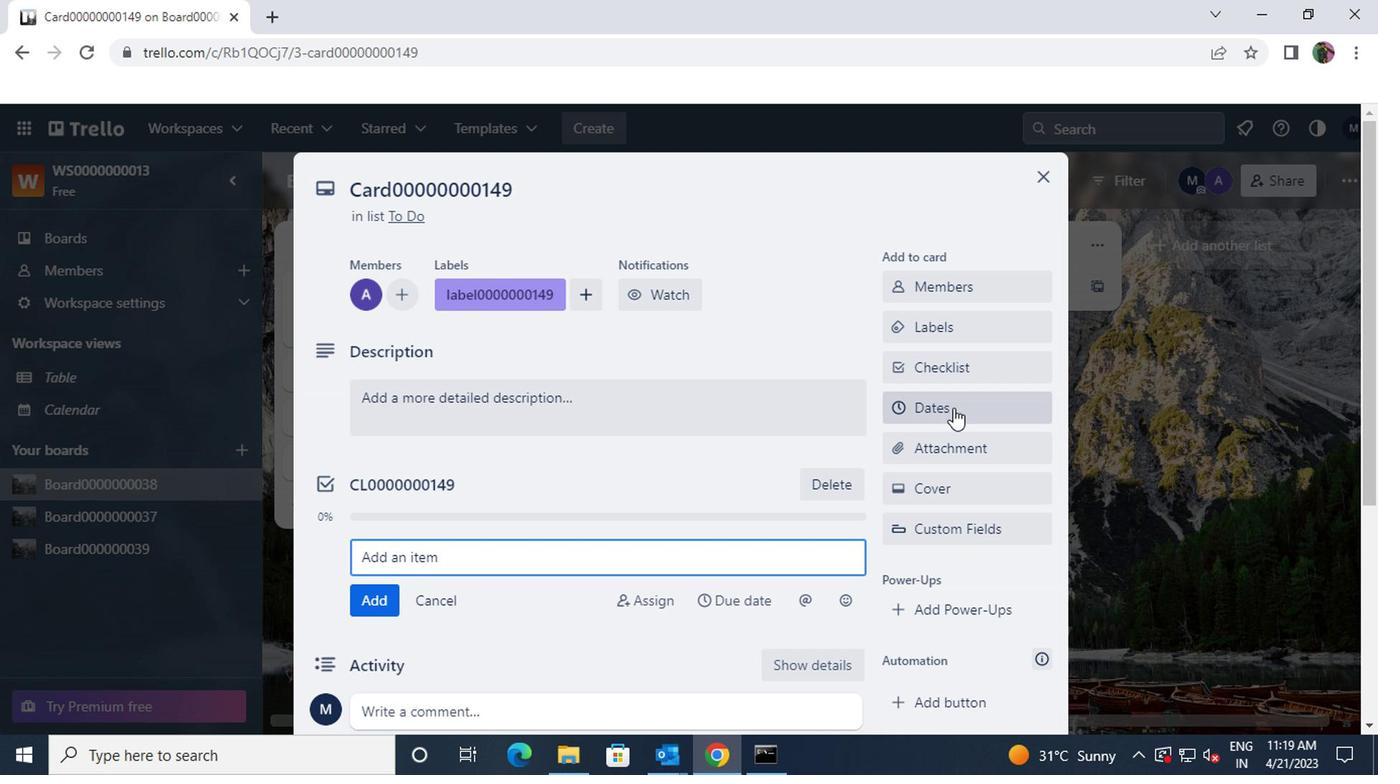 
Action: Mouse moved to (1139, 226)
Screenshot: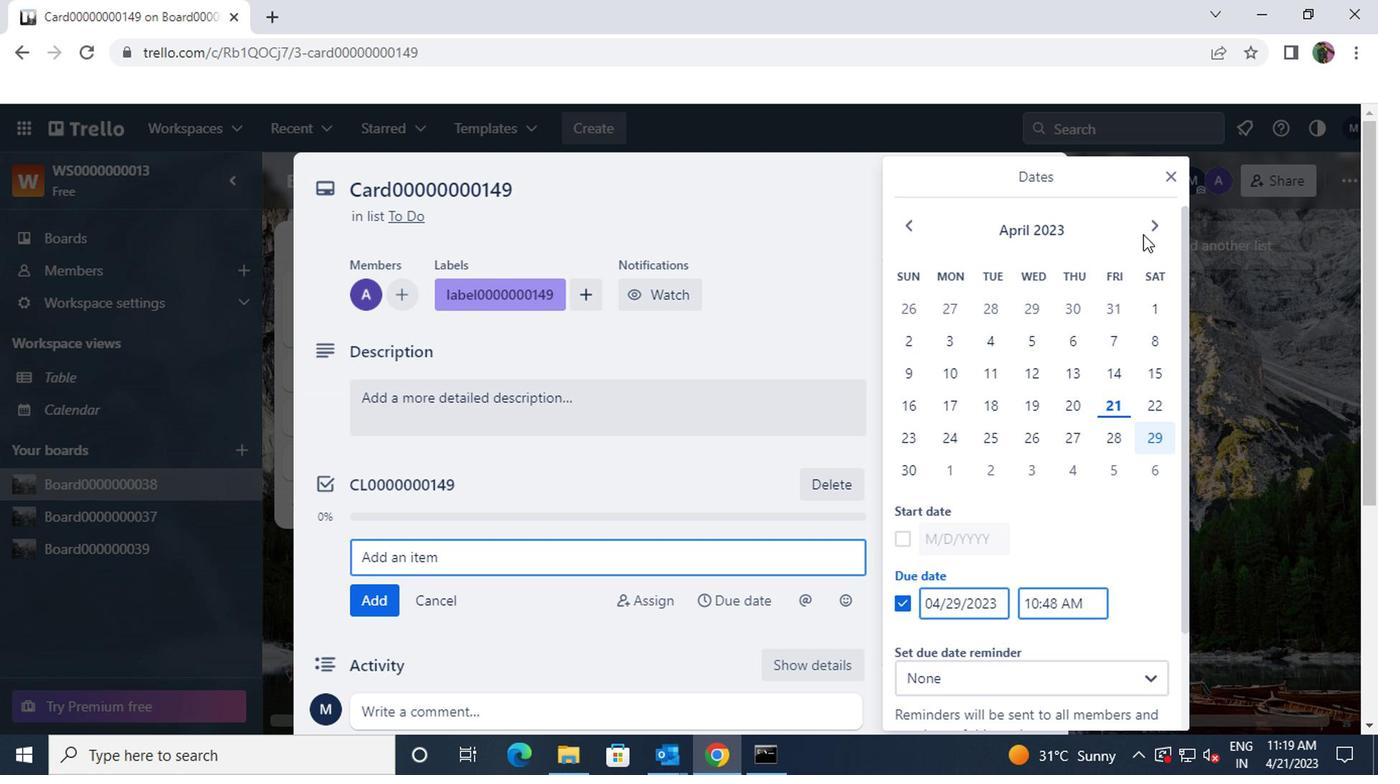 
Action: Mouse pressed left at (1139, 226)
Screenshot: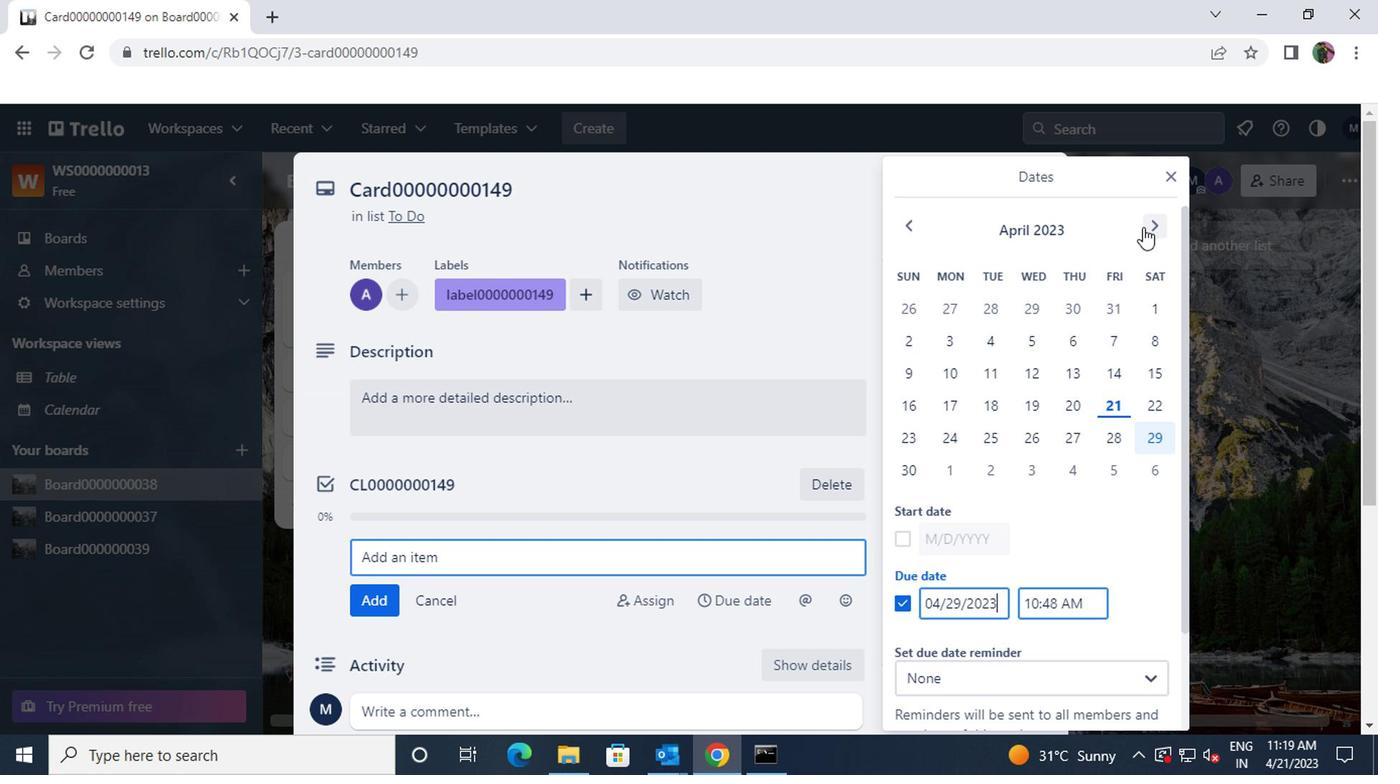
Action: Mouse pressed left at (1139, 226)
Screenshot: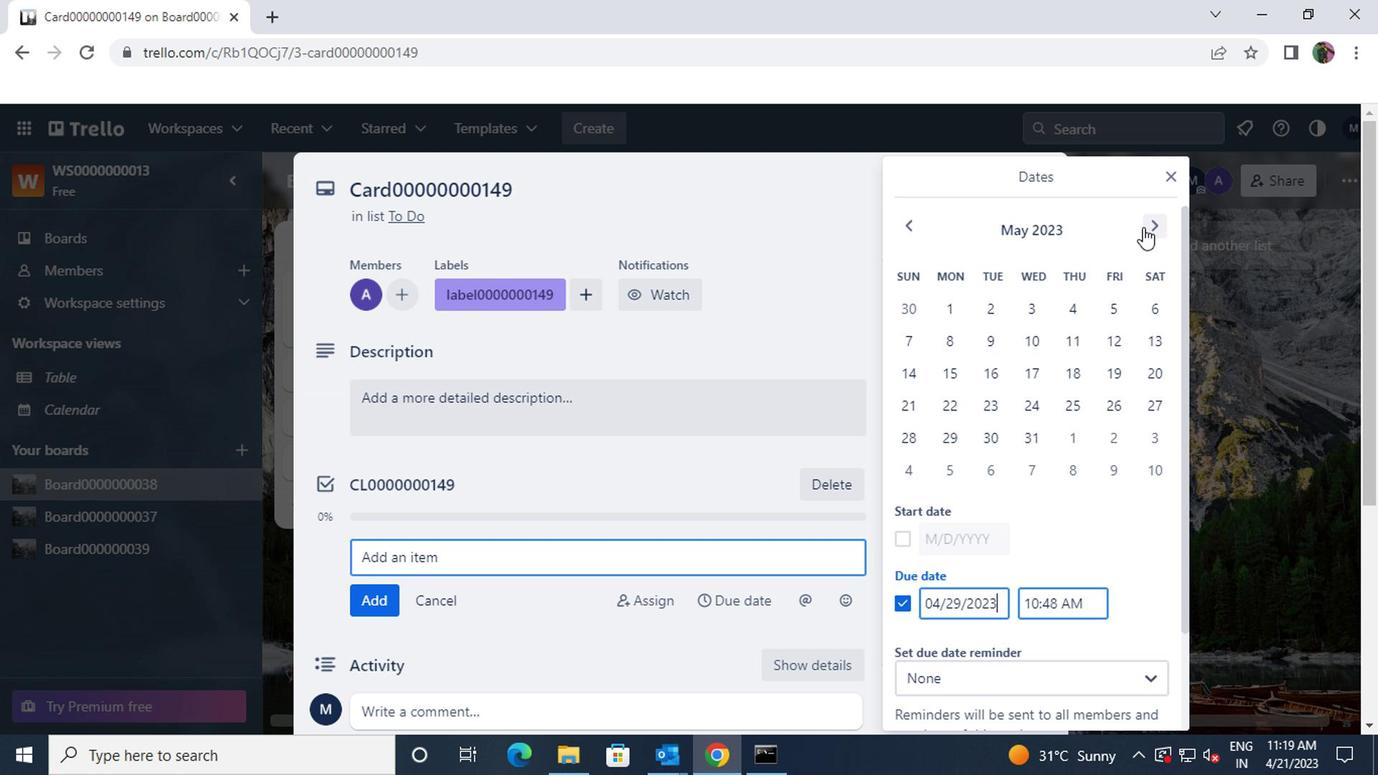 
Action: Mouse pressed left at (1139, 226)
Screenshot: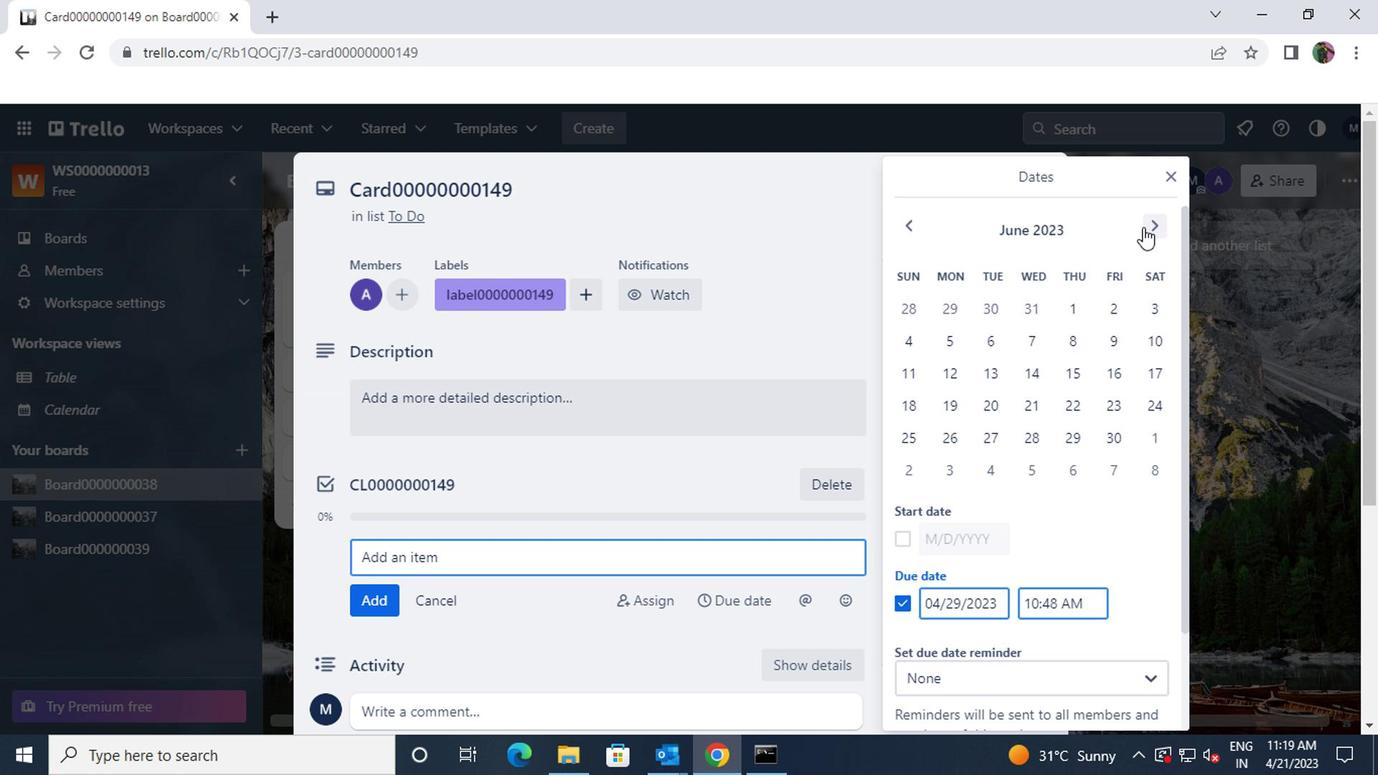 
Action: Mouse pressed left at (1139, 226)
Screenshot: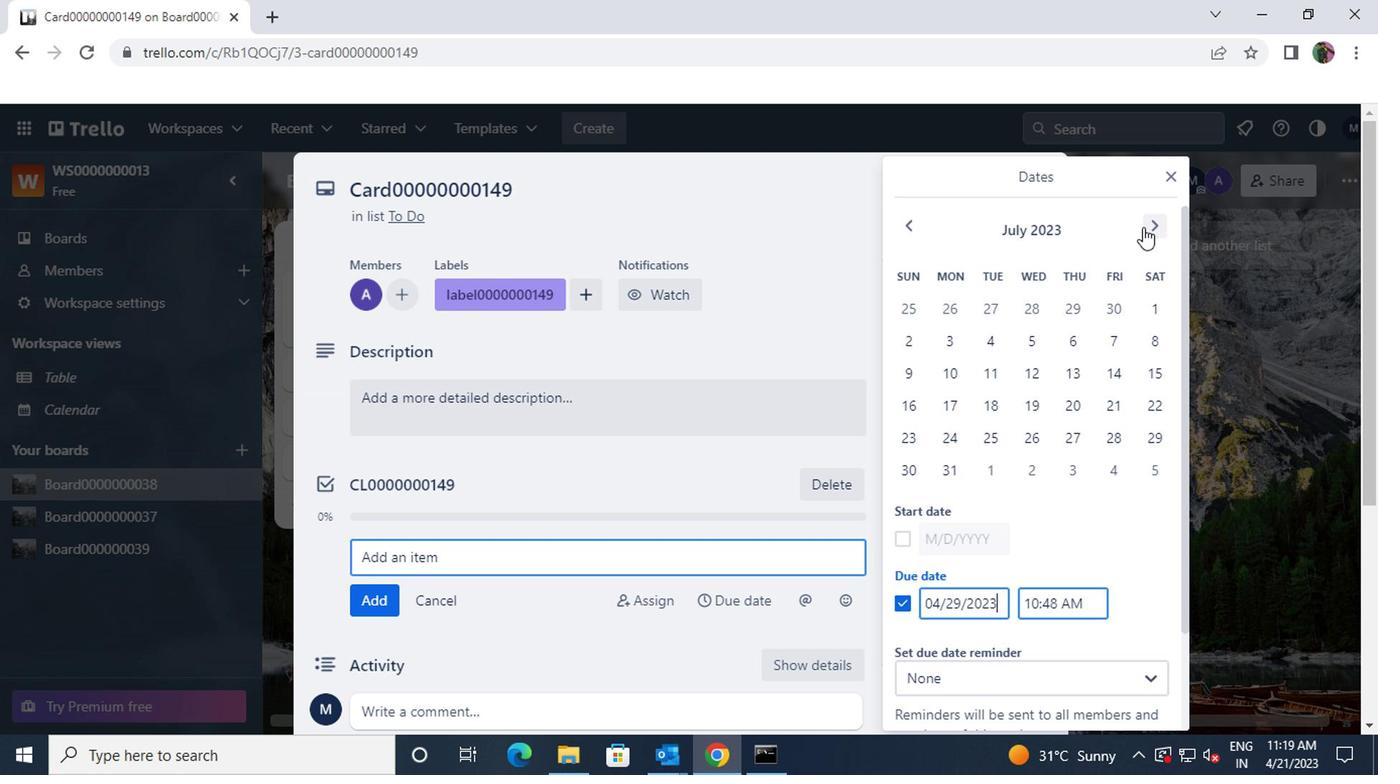 
Action: Mouse moved to (990, 309)
Screenshot: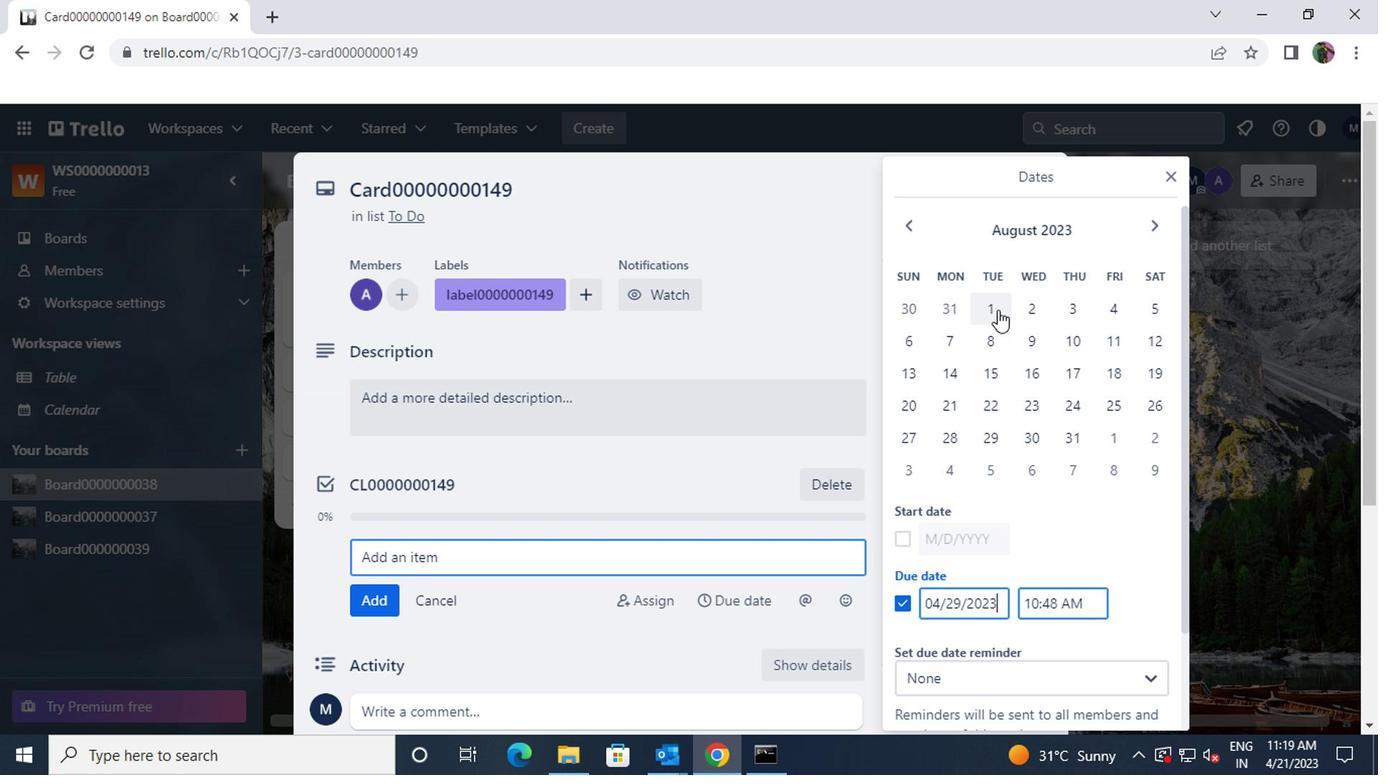 
Action: Mouse pressed left at (990, 309)
Screenshot: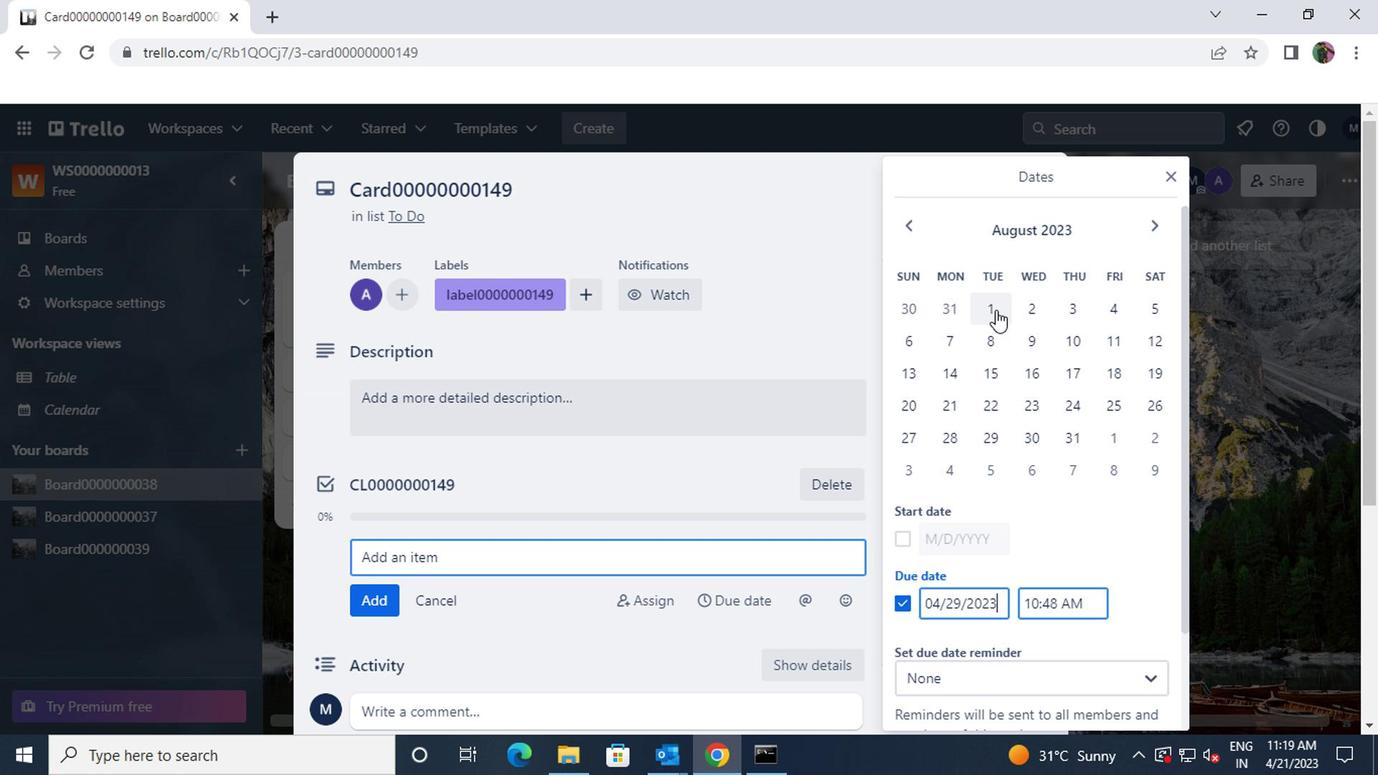 
Action: Mouse moved to (1074, 429)
Screenshot: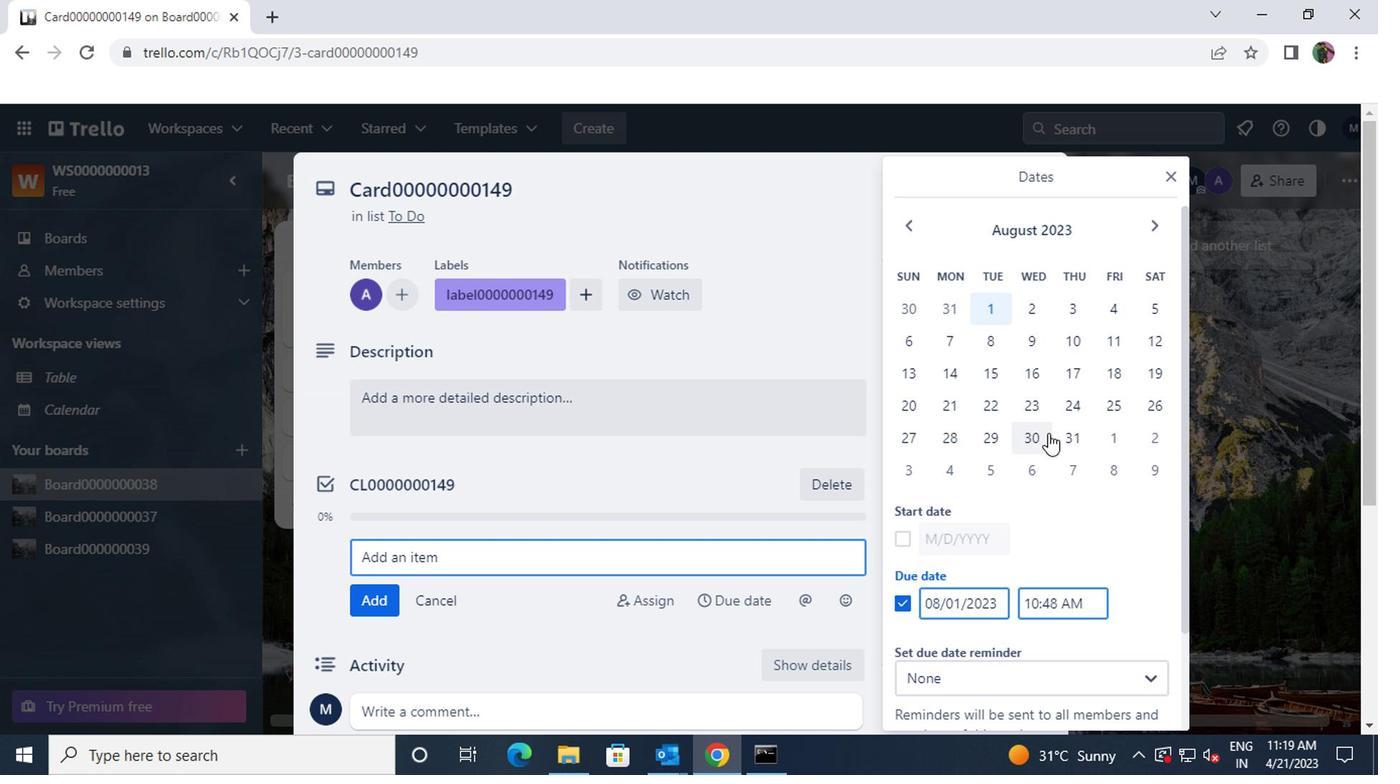 
Action: Mouse pressed left at (1074, 429)
Screenshot: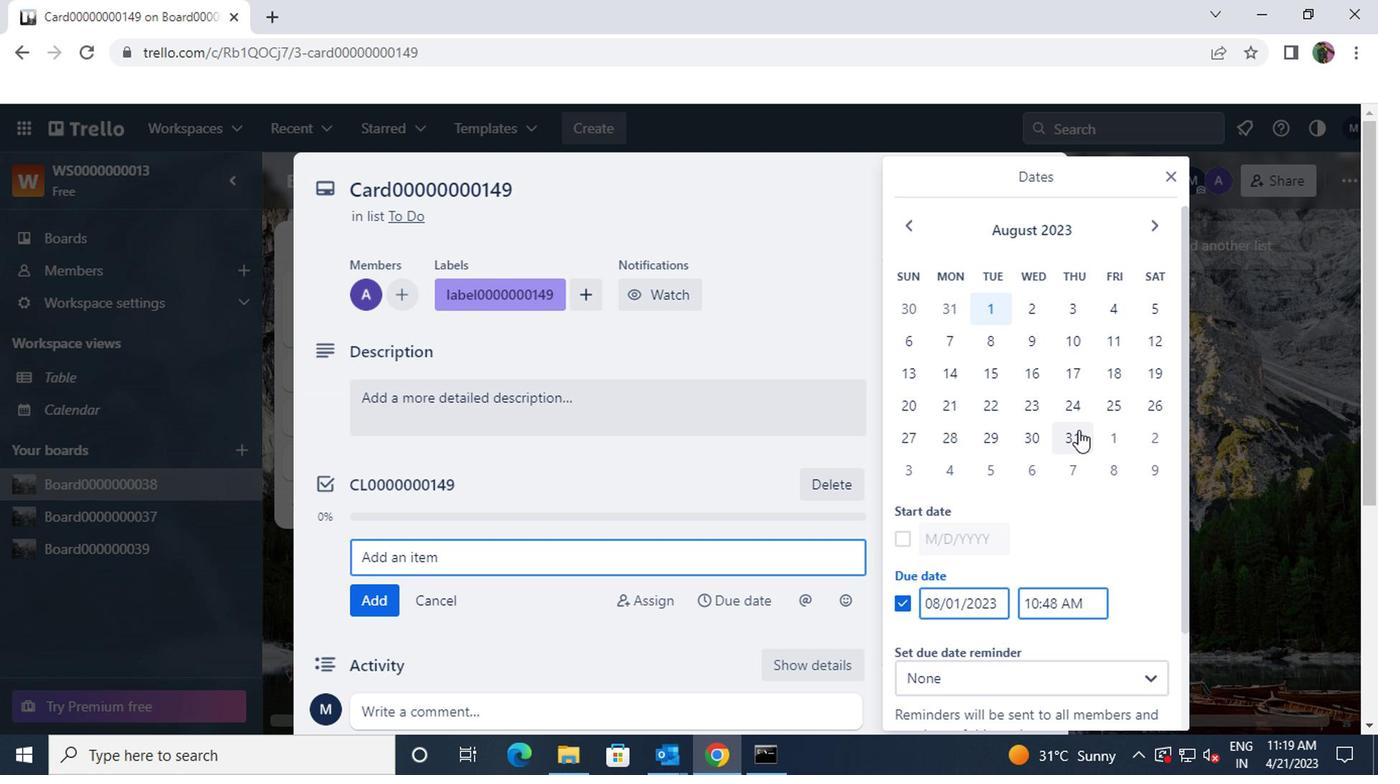
Action: Mouse moved to (902, 541)
Screenshot: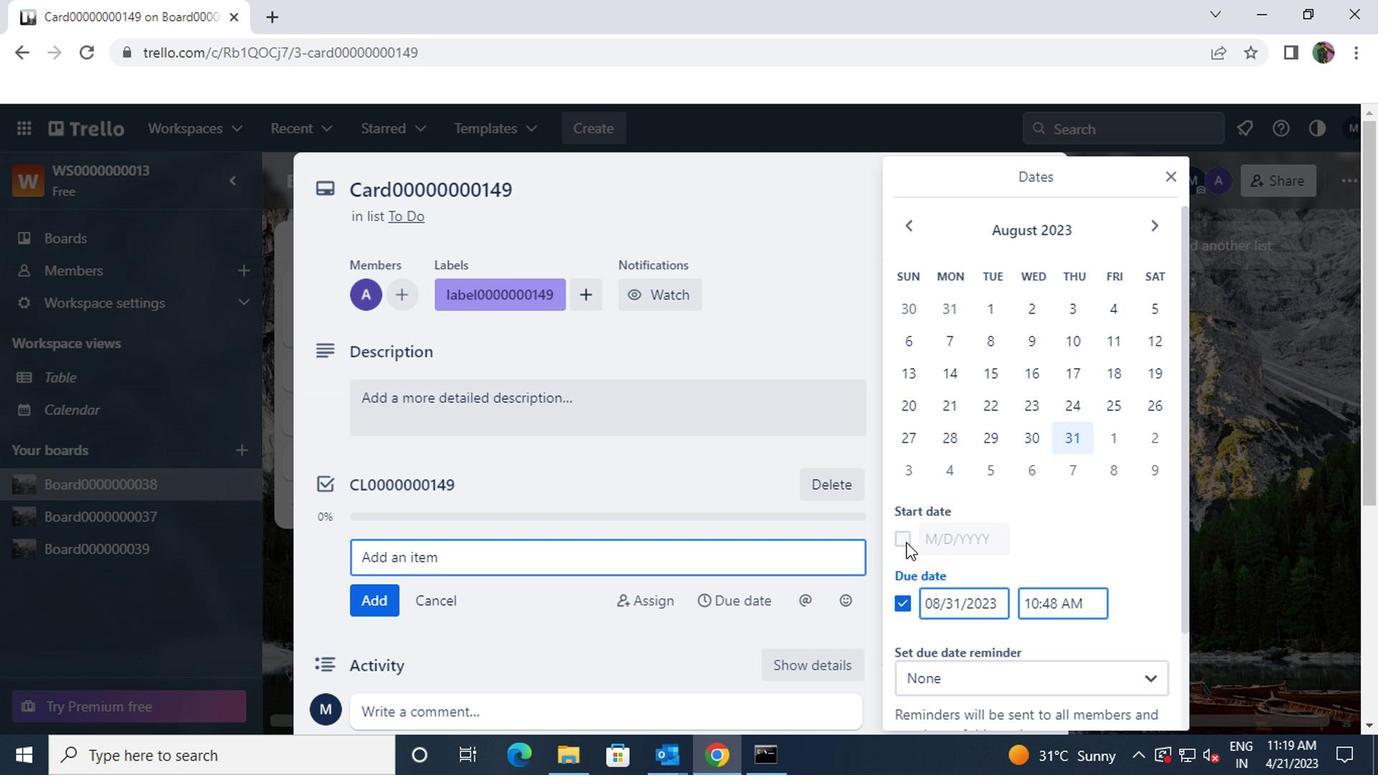 
Action: Mouse pressed left at (902, 541)
Screenshot: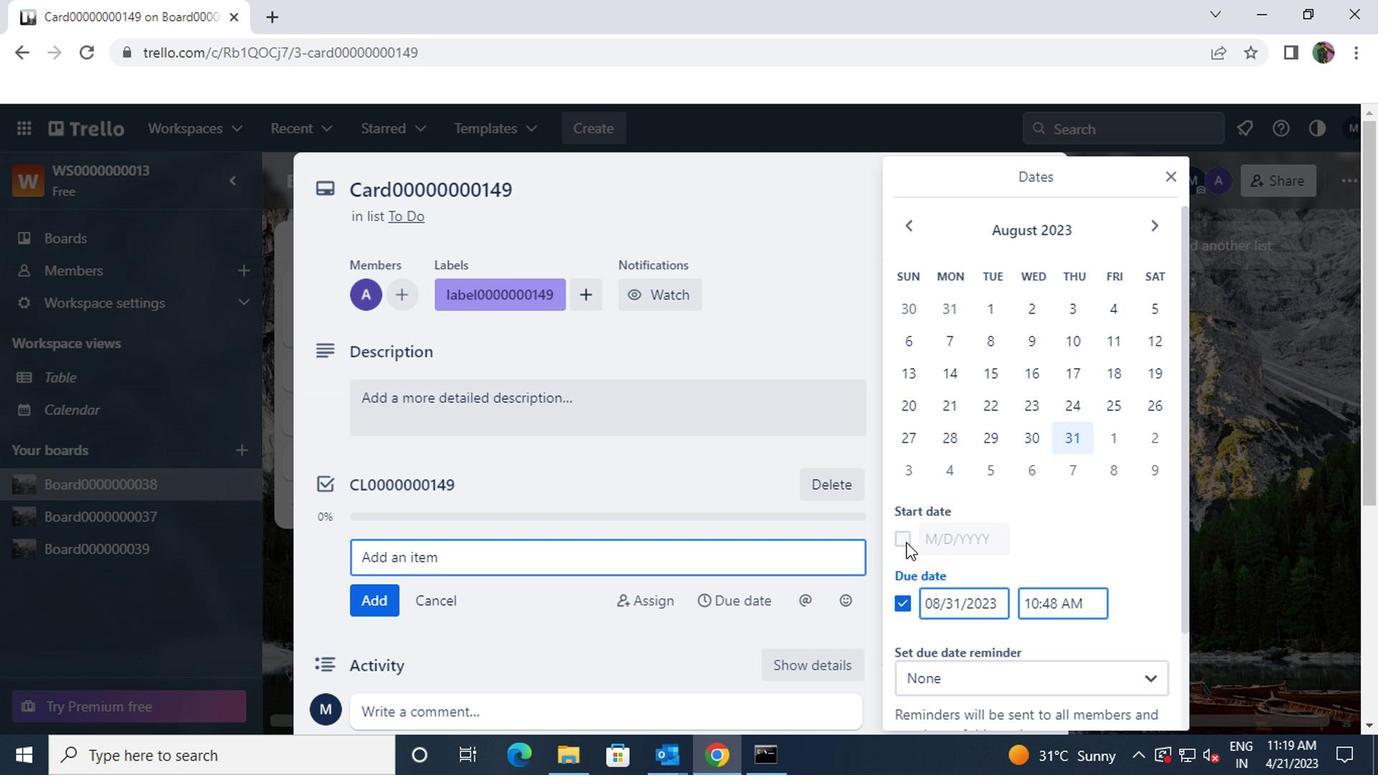 
Action: Mouse moved to (977, 433)
Screenshot: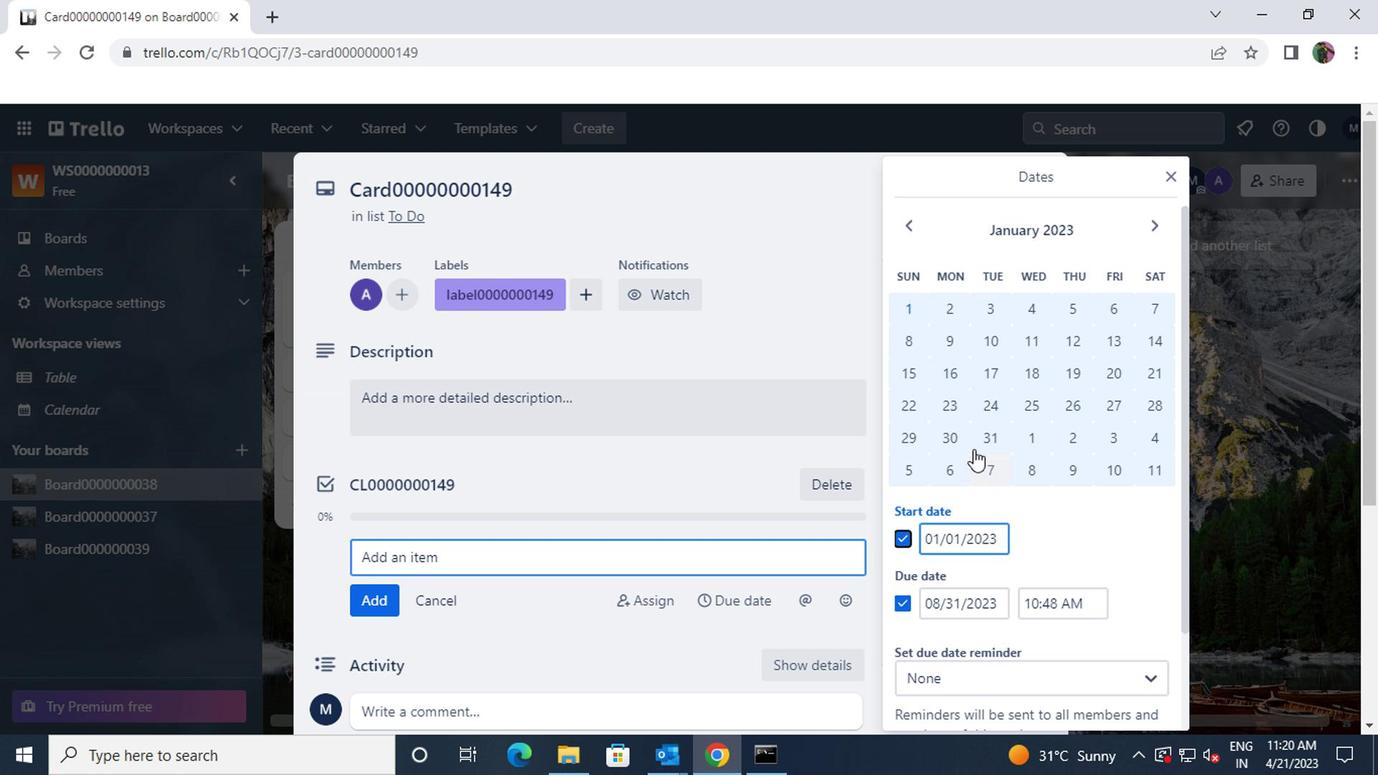 
Action: Mouse pressed left at (977, 433)
Screenshot: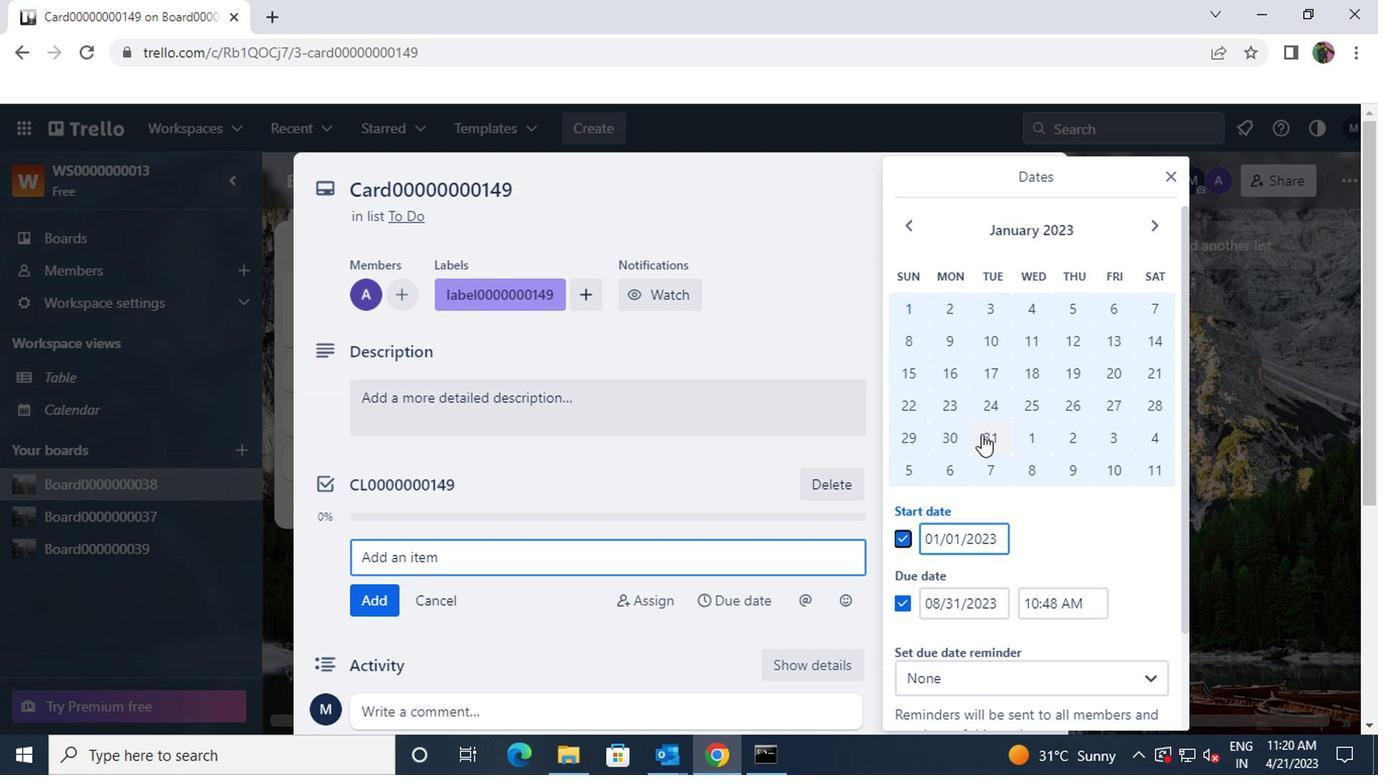 
Action: Mouse scrolled (977, 432) with delta (0, -1)
Screenshot: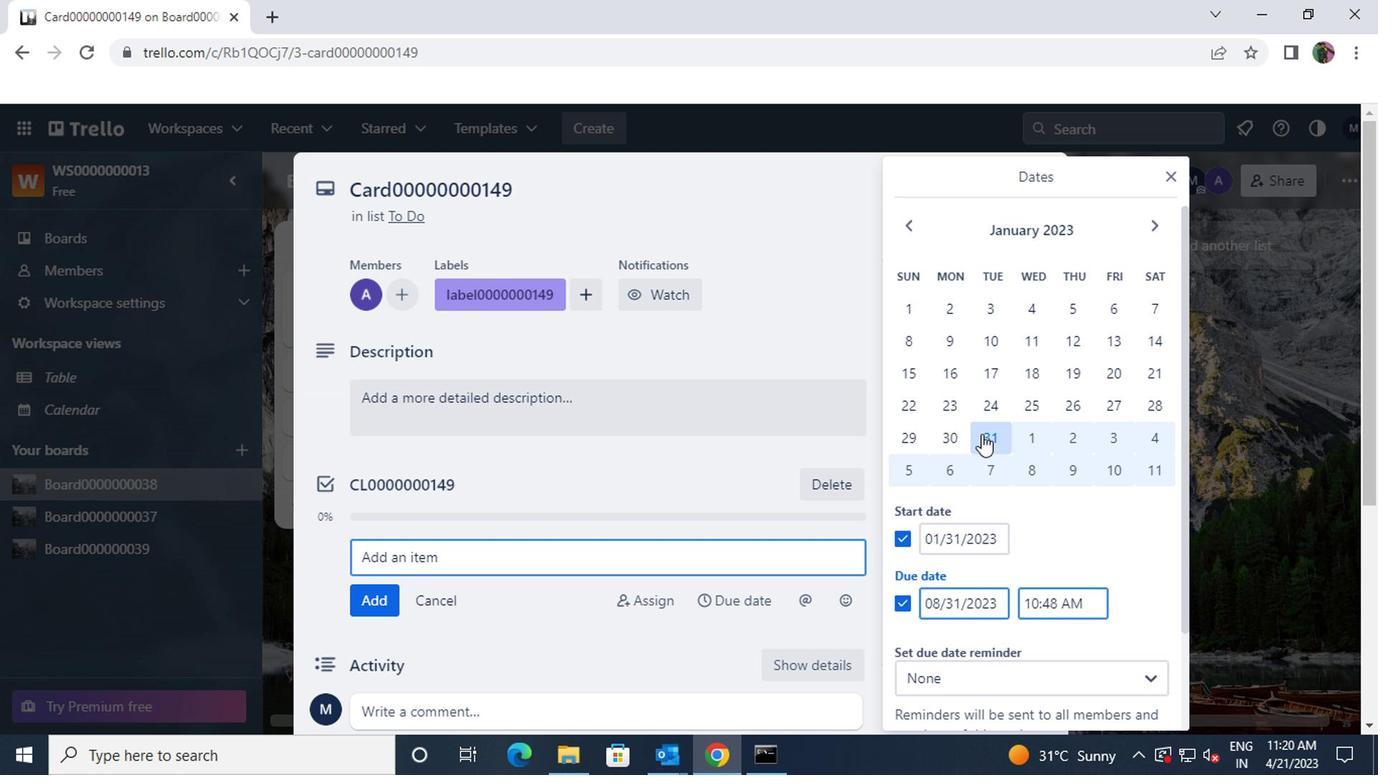 
Action: Mouse scrolled (977, 432) with delta (0, -1)
Screenshot: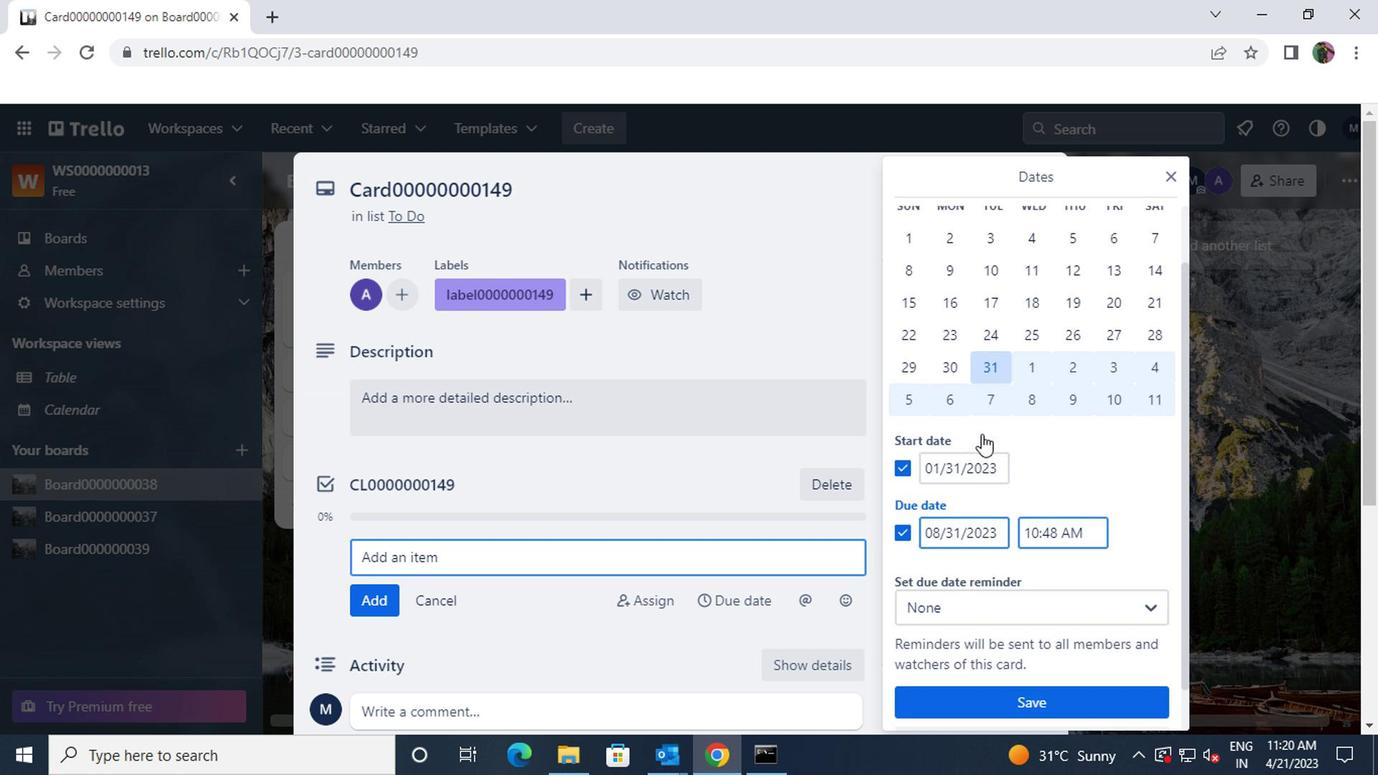
Action: Mouse scrolled (977, 432) with delta (0, -1)
Screenshot: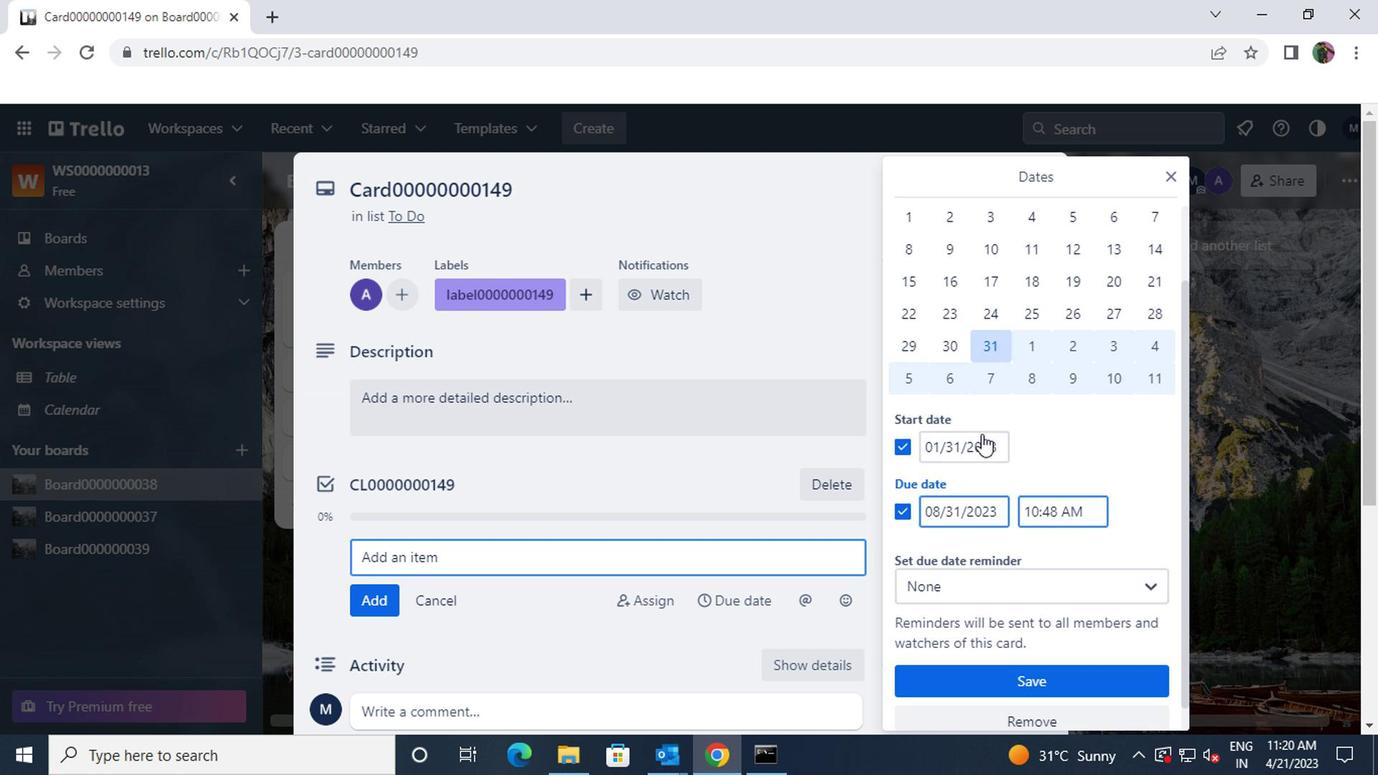 
Action: Mouse moved to (1002, 639)
Screenshot: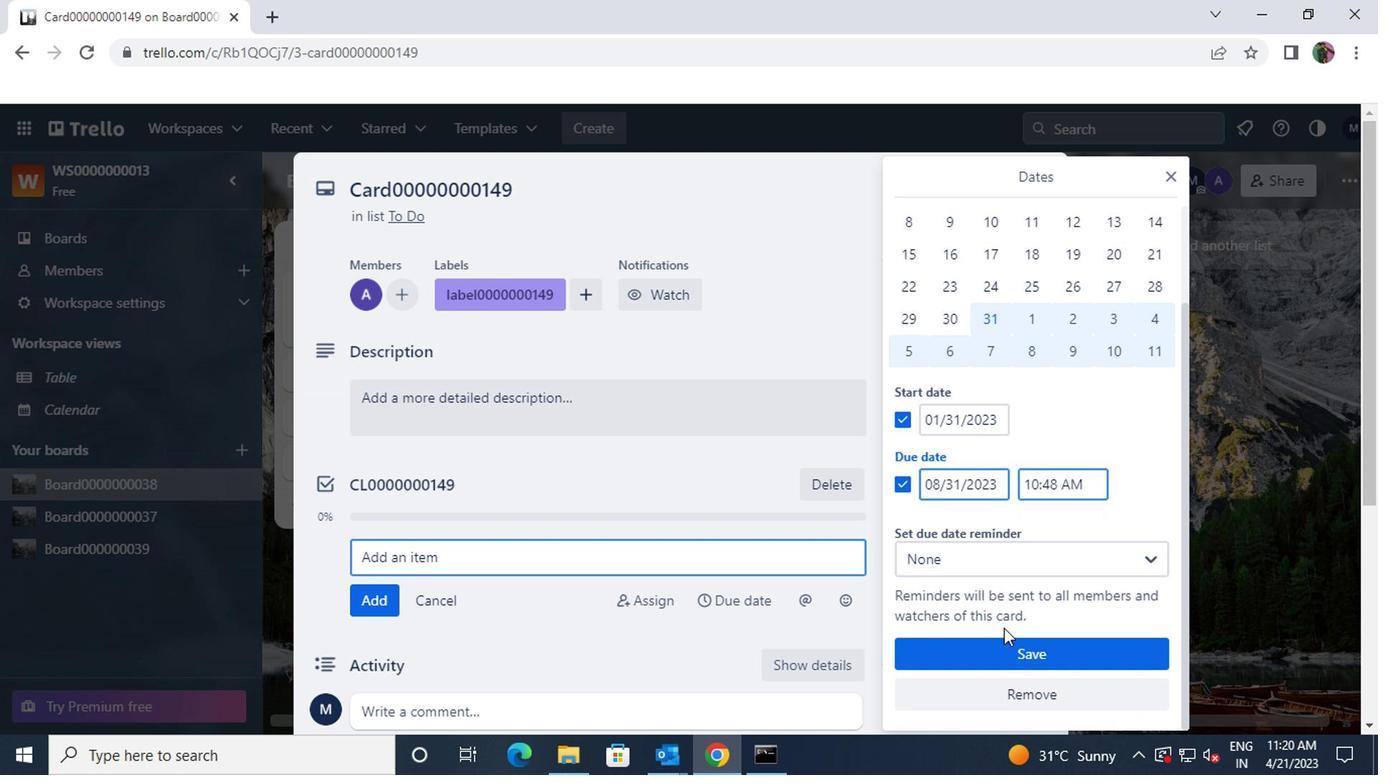 
Action: Mouse pressed left at (1002, 639)
Screenshot: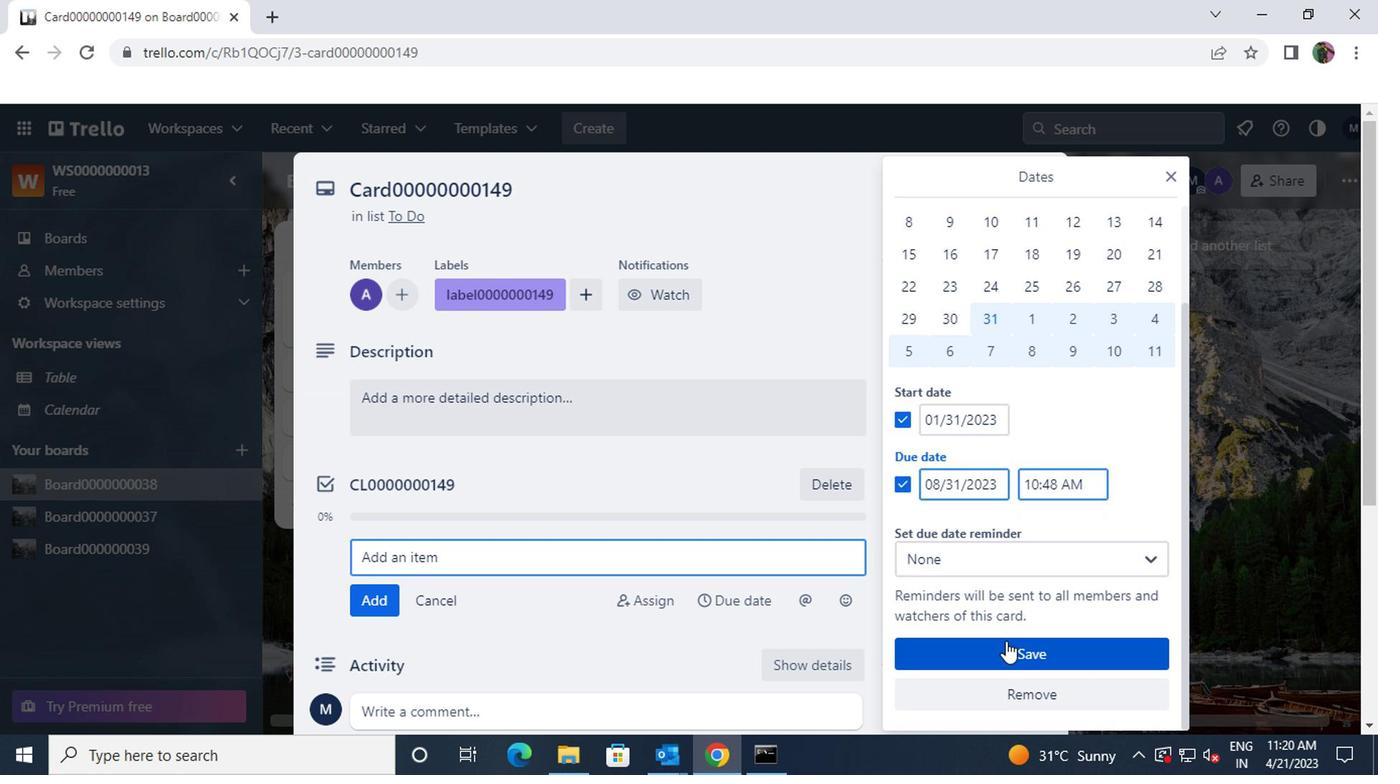 
